 Task: Open Card Video Review in Board Sales Operations to Workspace Customer Relationship Management and add a team member Softage.1@softage.net, a label Green, a checklist Project Quality Management, an attachment from Trello, a color Green and finally, add a card description 'Conduct user testing for new website design' and a comment 'We should be willing to adapt our approach to this task as needed, based on new information or changing circumstances.'. Add a start date 'Jan 10, 1900' with a due date 'Jan 17, 1900'
Action: Mouse moved to (56, 370)
Screenshot: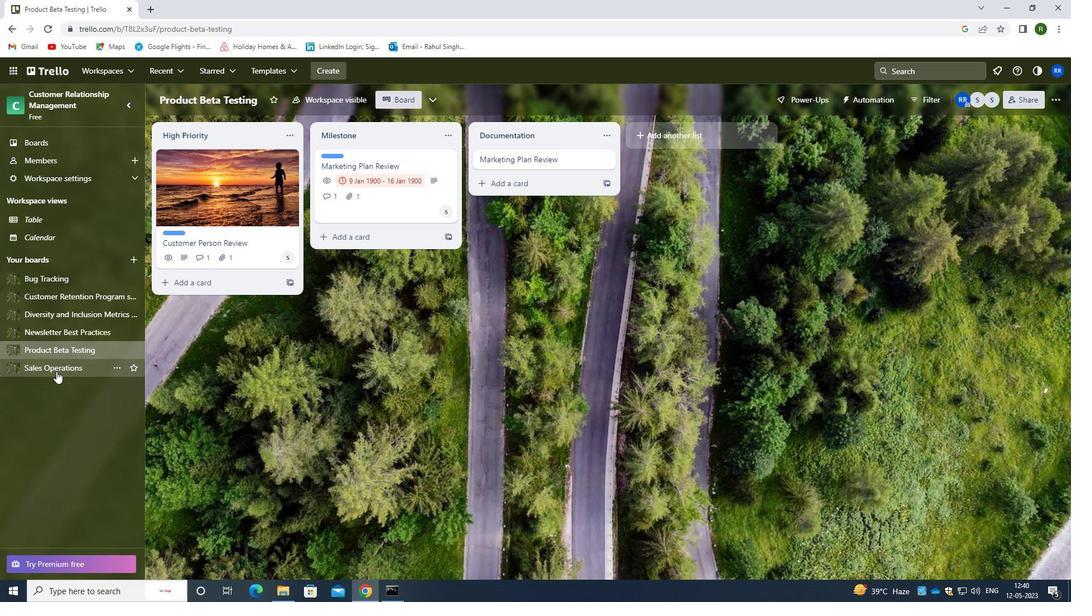 
Action: Mouse pressed left at (56, 370)
Screenshot: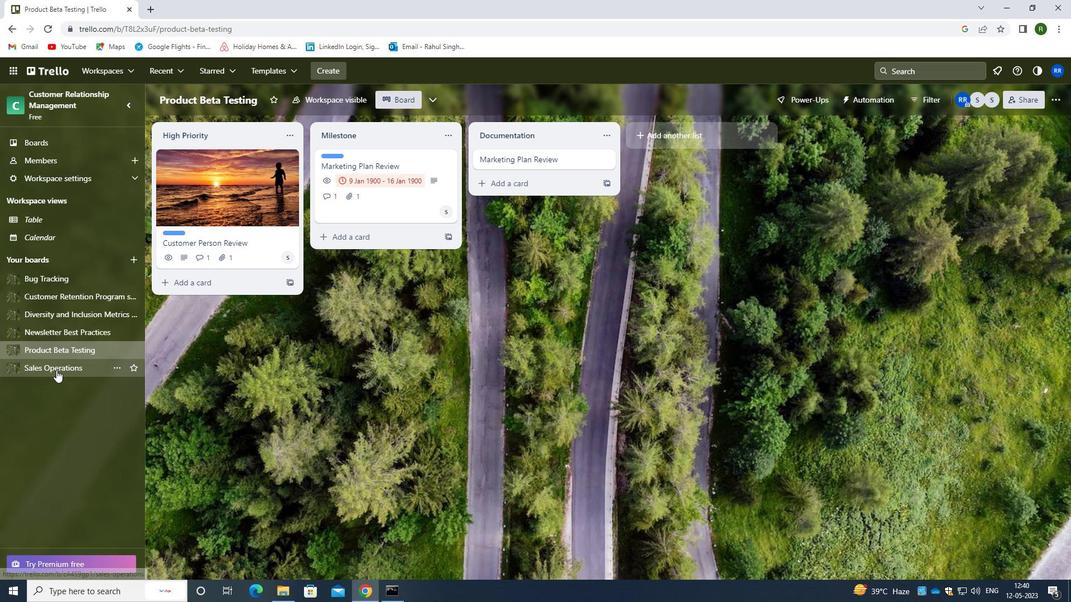 
Action: Mouse moved to (446, 157)
Screenshot: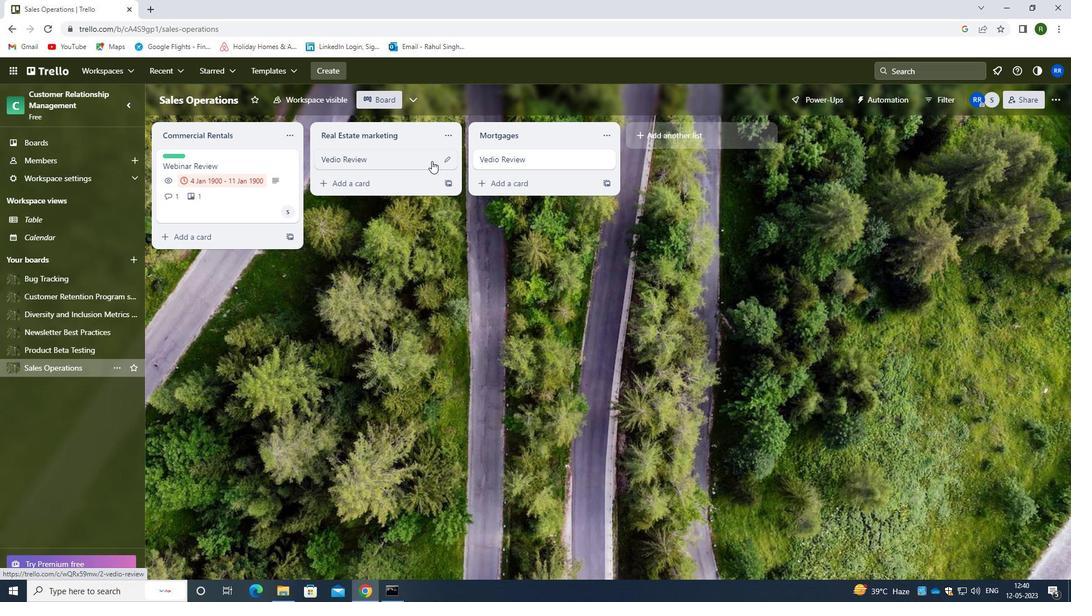 
Action: Mouse pressed left at (446, 157)
Screenshot: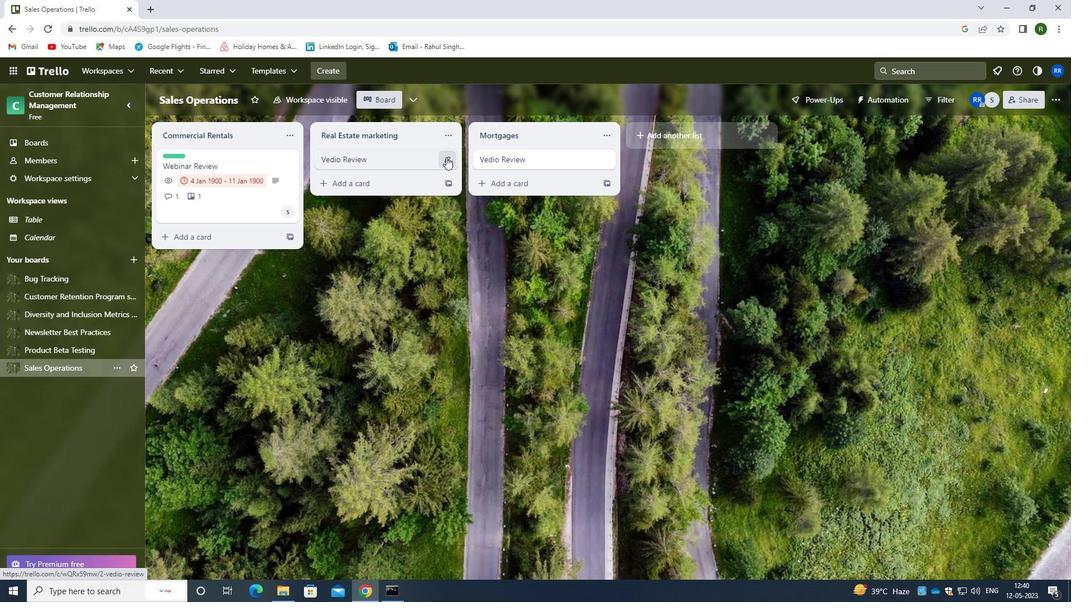 
Action: Mouse moved to (504, 160)
Screenshot: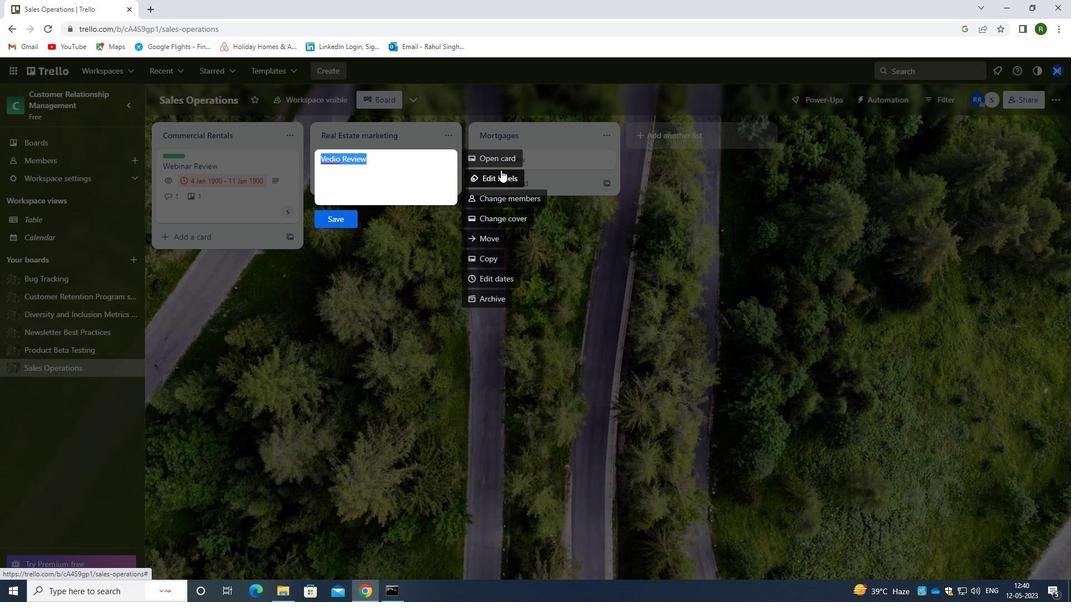 
Action: Mouse pressed left at (504, 160)
Screenshot: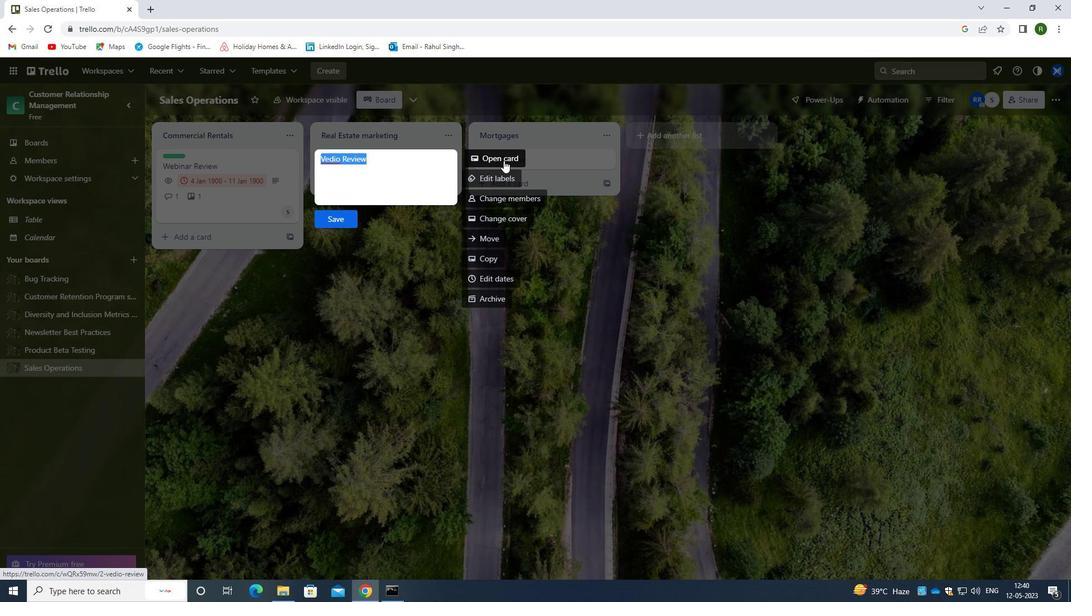 
Action: Mouse moved to (669, 194)
Screenshot: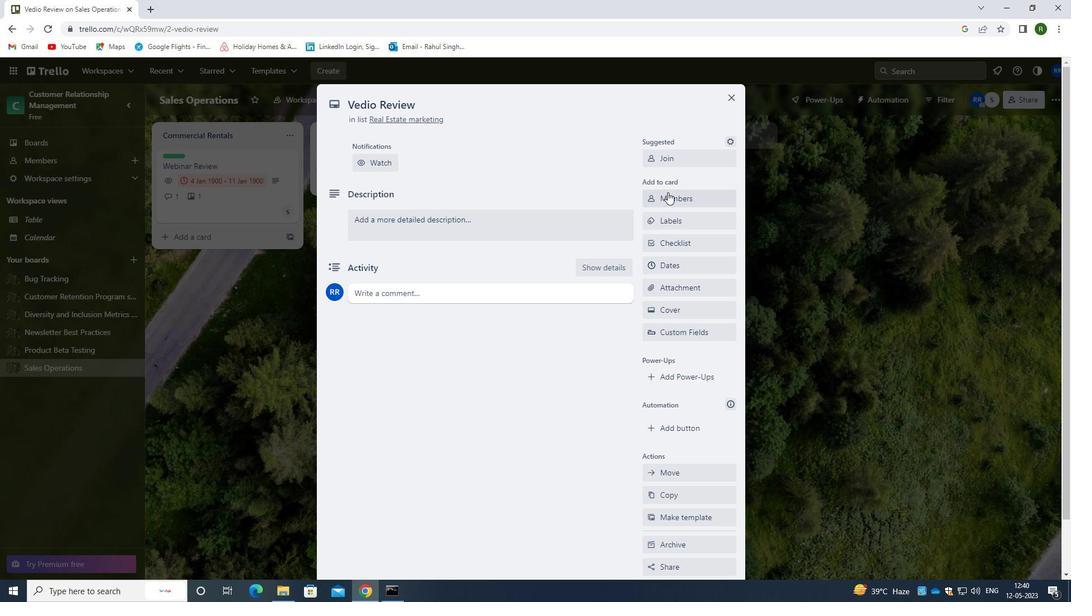 
Action: Mouse pressed left at (669, 194)
Screenshot: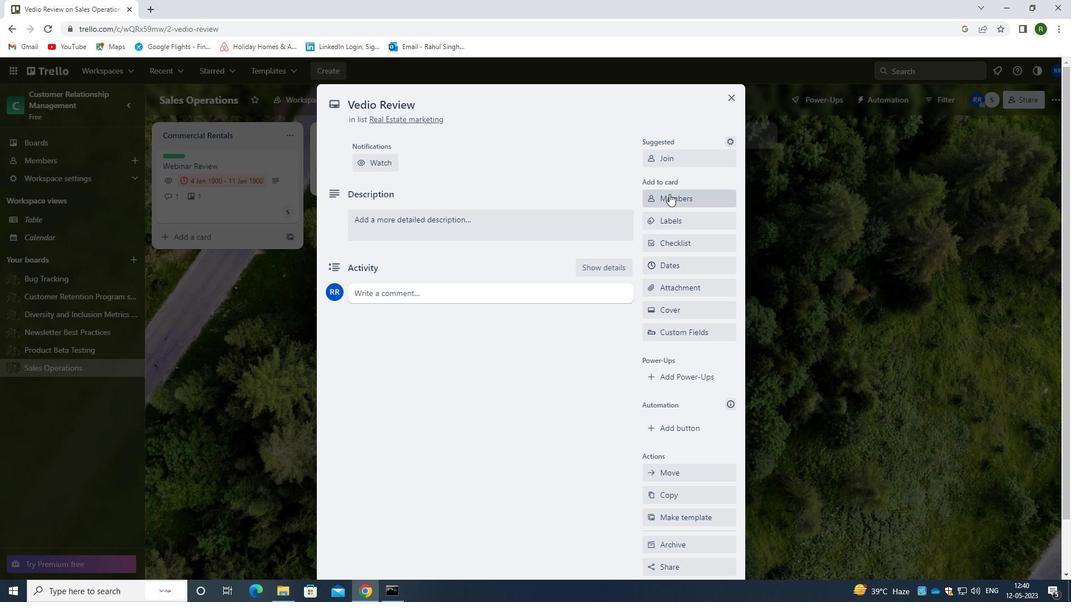 
Action: Mouse moved to (644, 221)
Screenshot: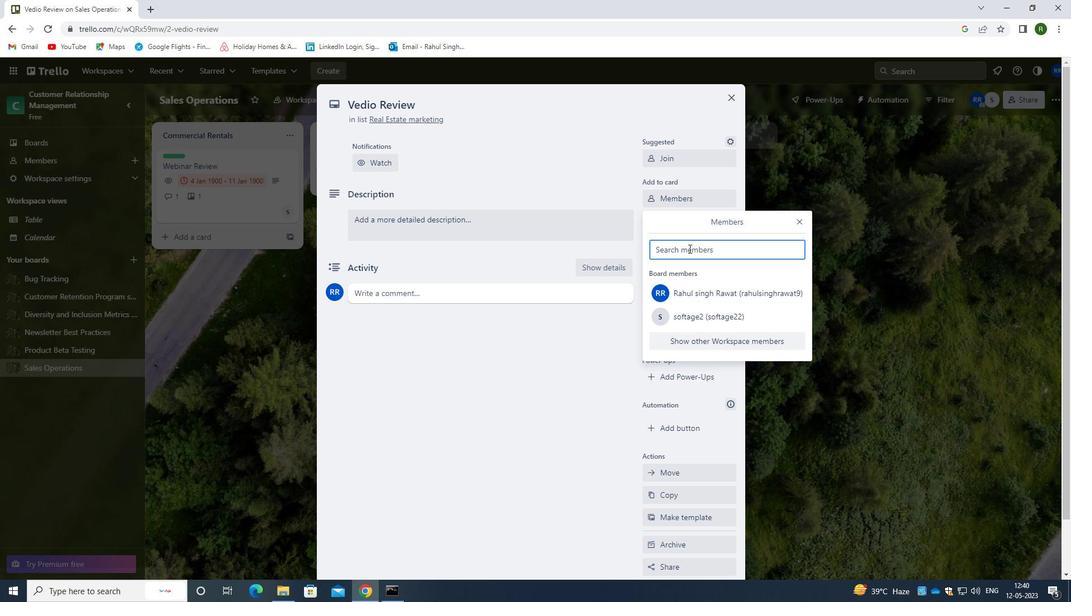 
Action: Key pressed <Key.caps_lock>s<Key.caps_lock>oftage.1<Key.shift>@SOFTAGE.NET
Screenshot: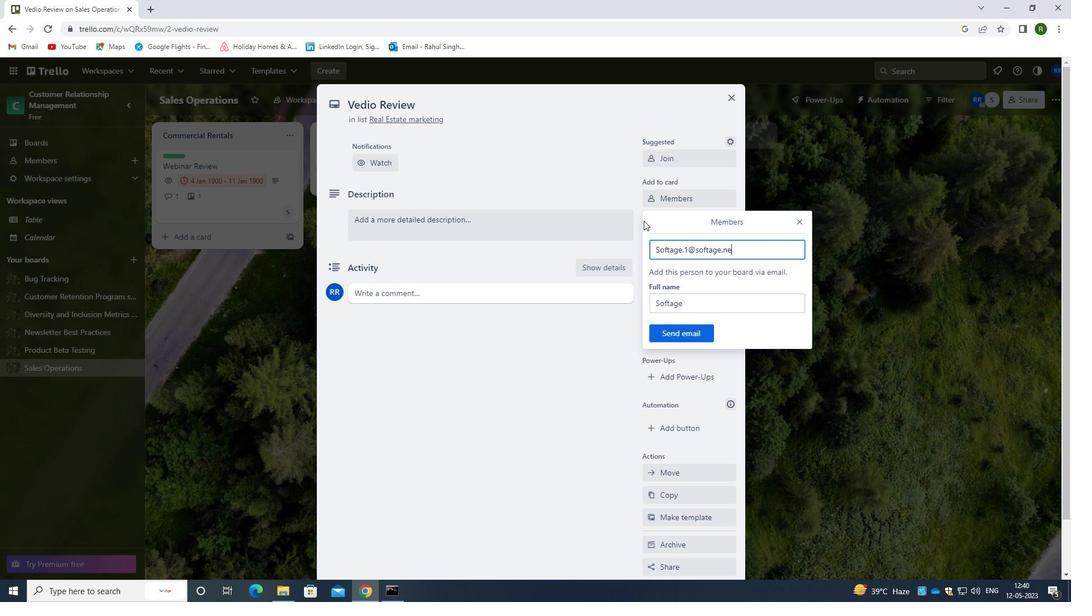 
Action: Mouse moved to (664, 328)
Screenshot: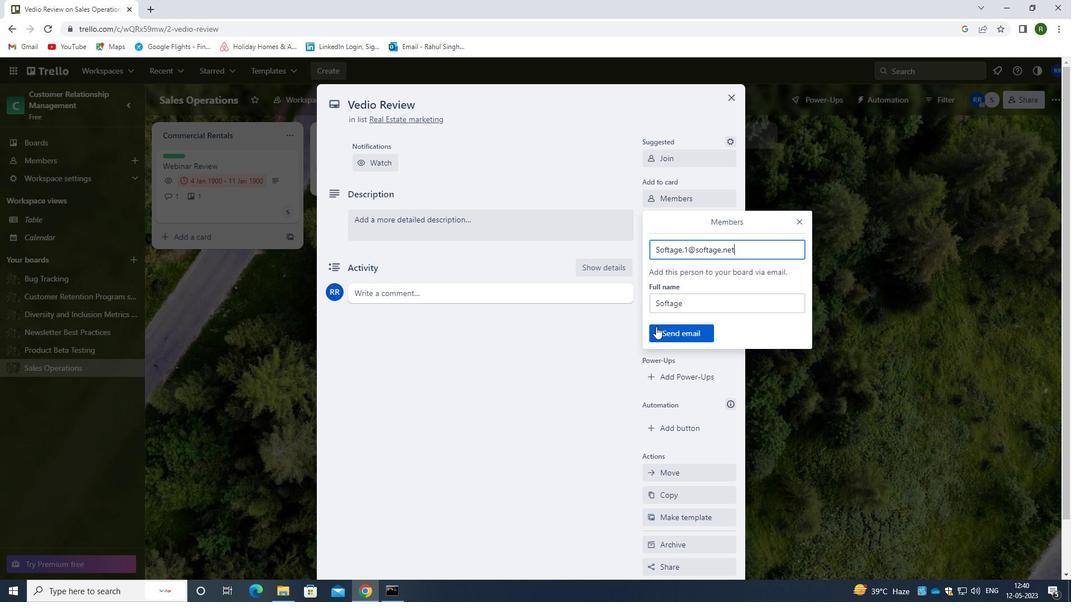 
Action: Mouse pressed left at (664, 328)
Screenshot: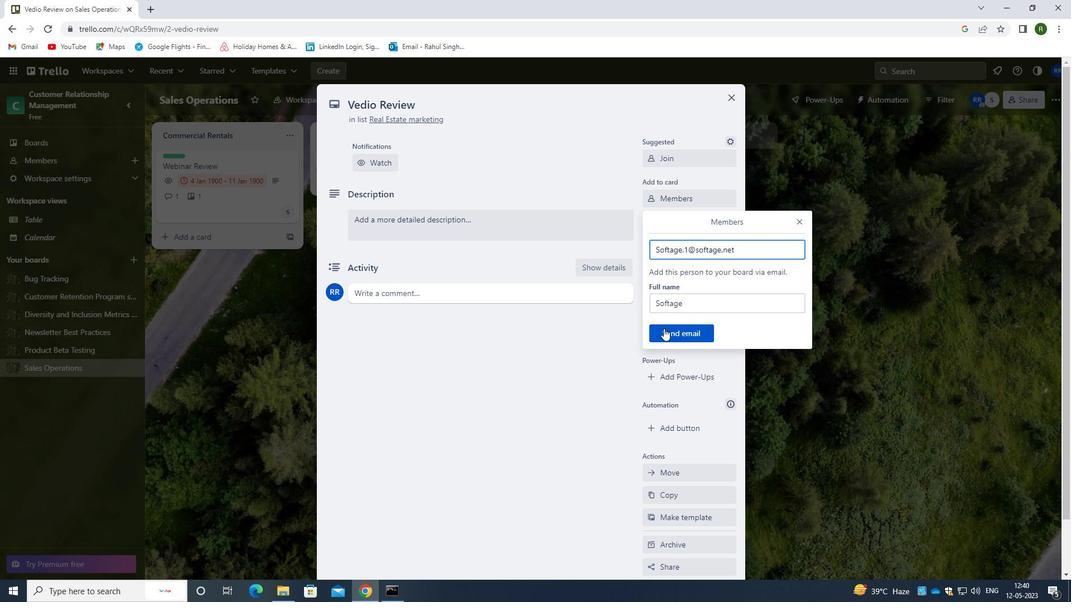 
Action: Mouse moved to (673, 218)
Screenshot: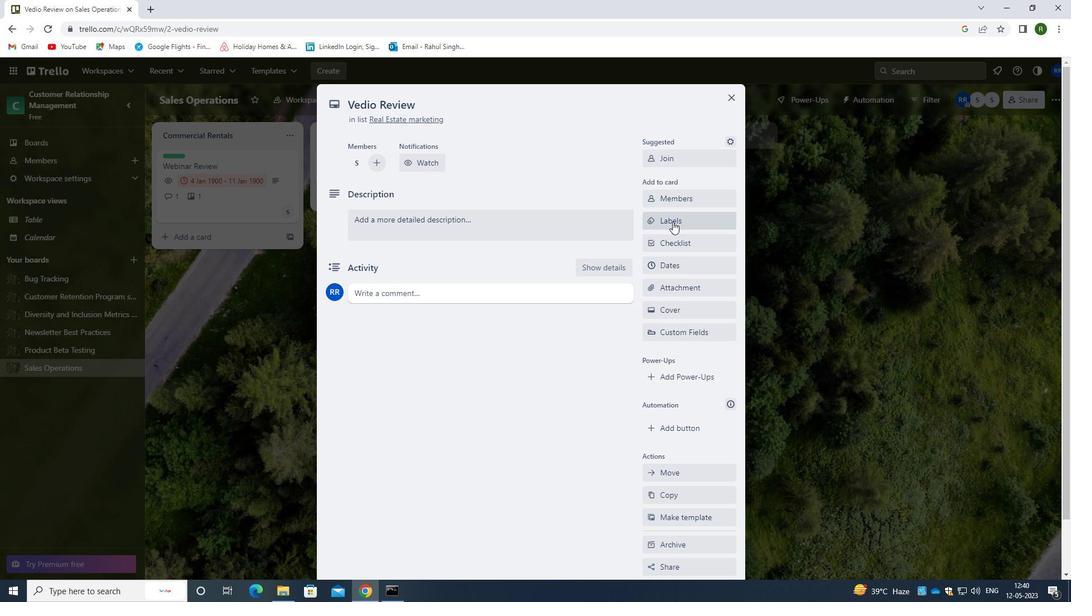 
Action: Mouse pressed left at (673, 218)
Screenshot: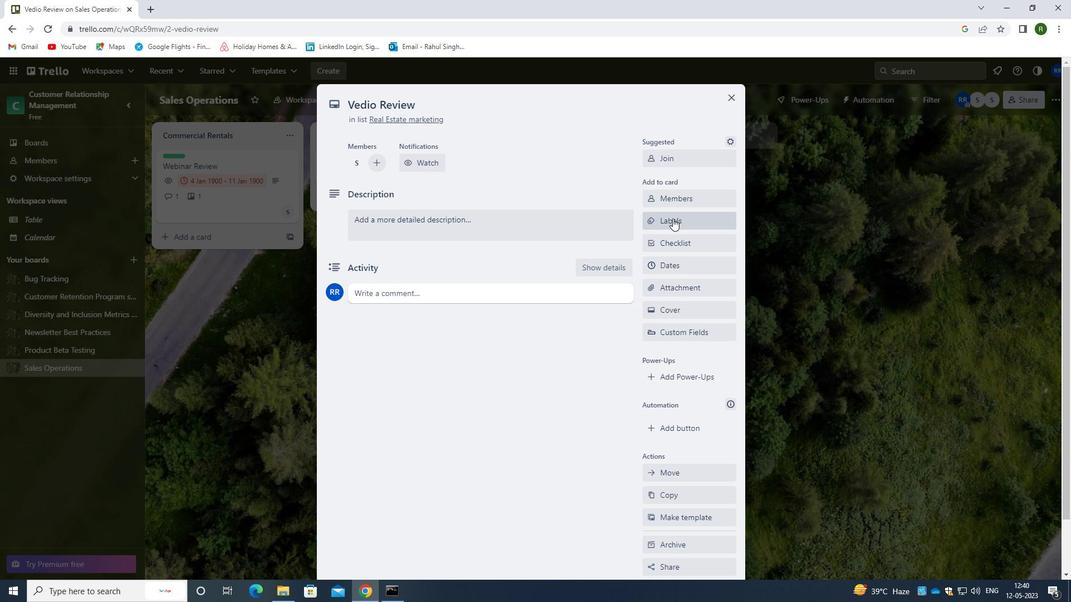 
Action: Mouse moved to (655, 272)
Screenshot: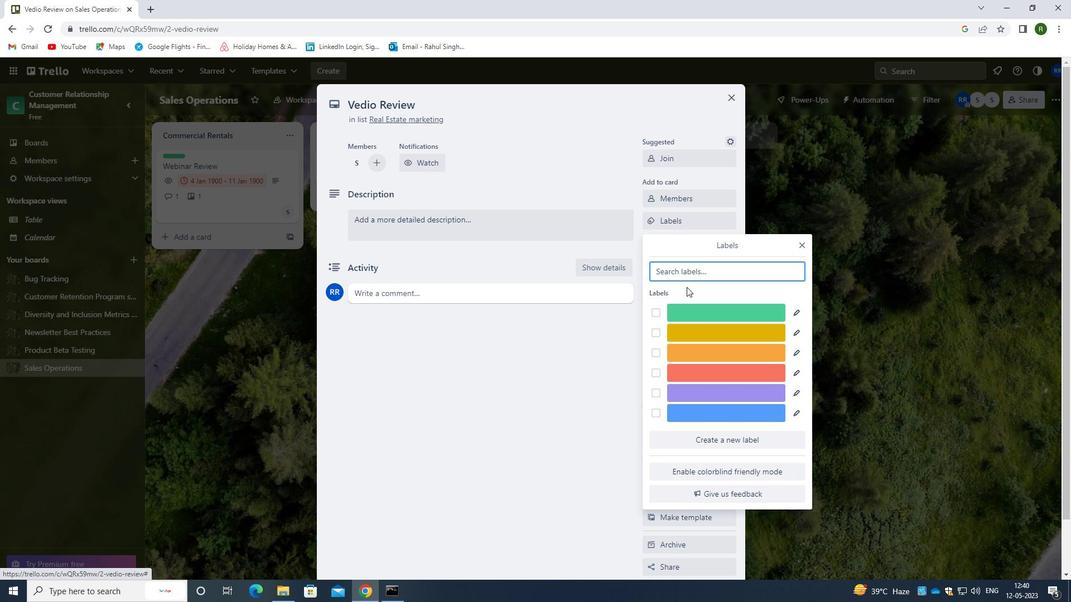 
Action: Key pressed GREEN
Screenshot: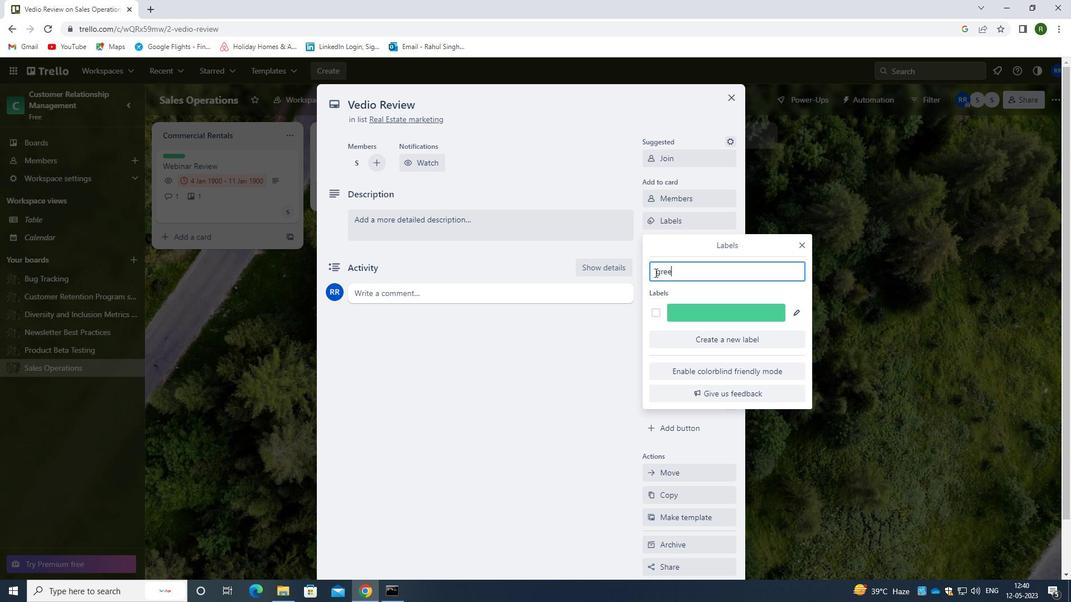 
Action: Mouse moved to (654, 310)
Screenshot: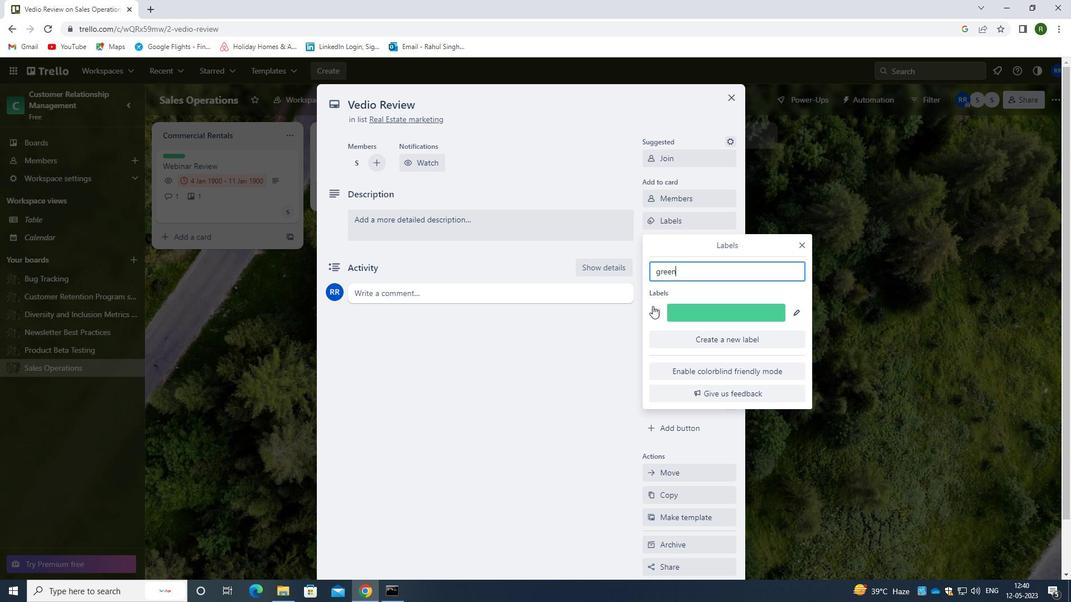 
Action: Mouse pressed left at (654, 310)
Screenshot: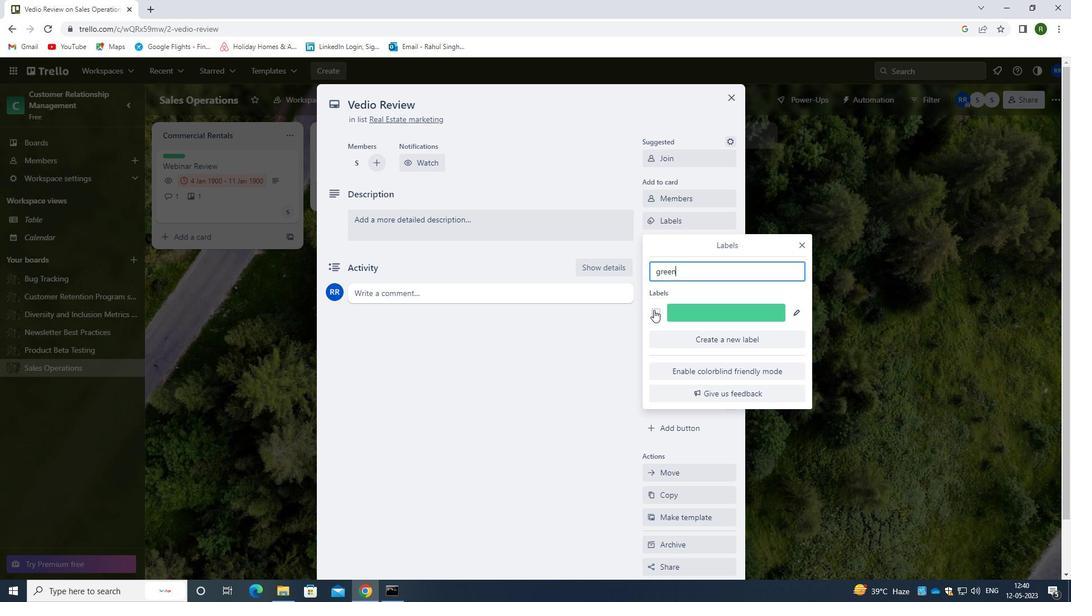 
Action: Mouse moved to (602, 355)
Screenshot: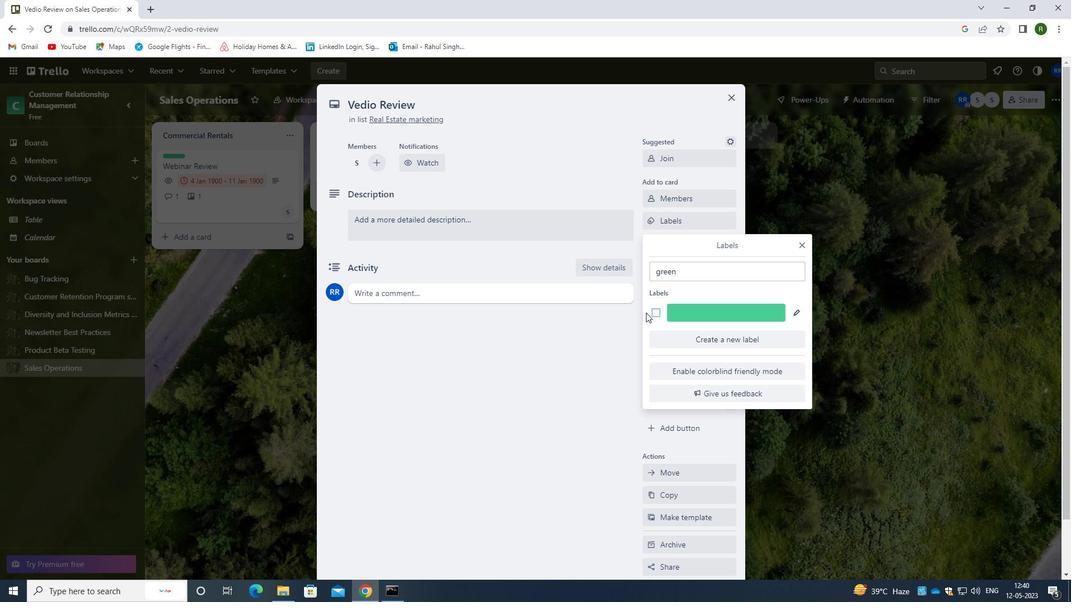 
Action: Mouse pressed left at (602, 355)
Screenshot: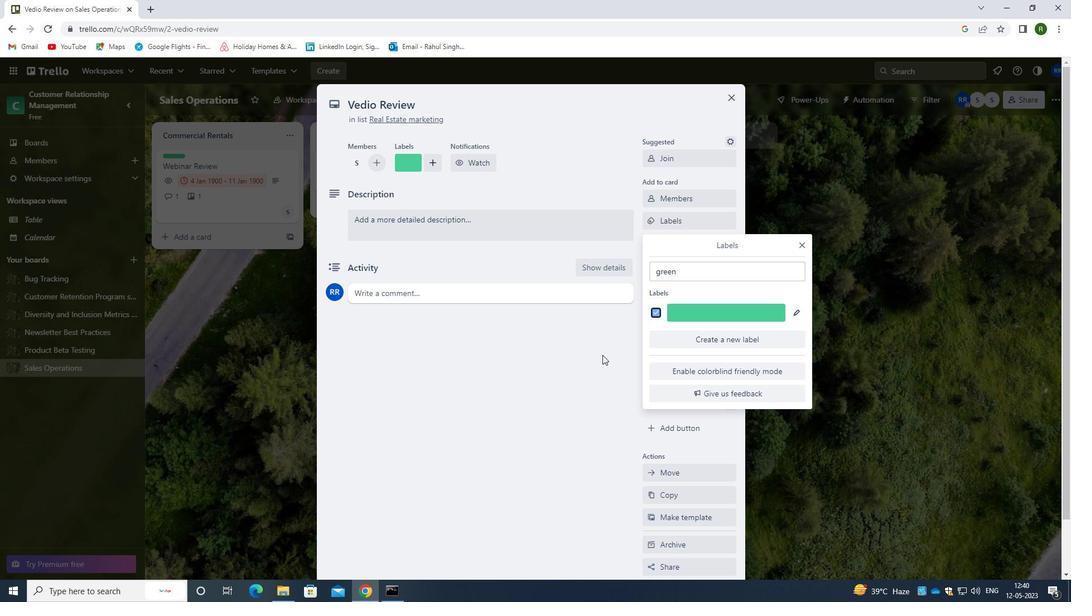 
Action: Mouse moved to (691, 243)
Screenshot: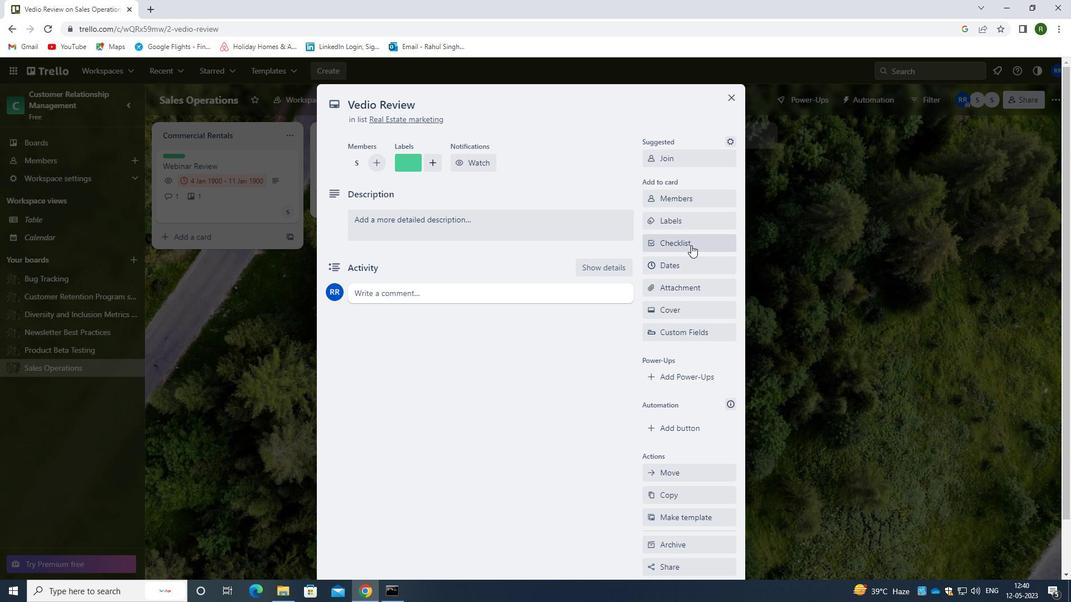 
Action: Mouse pressed left at (691, 243)
Screenshot: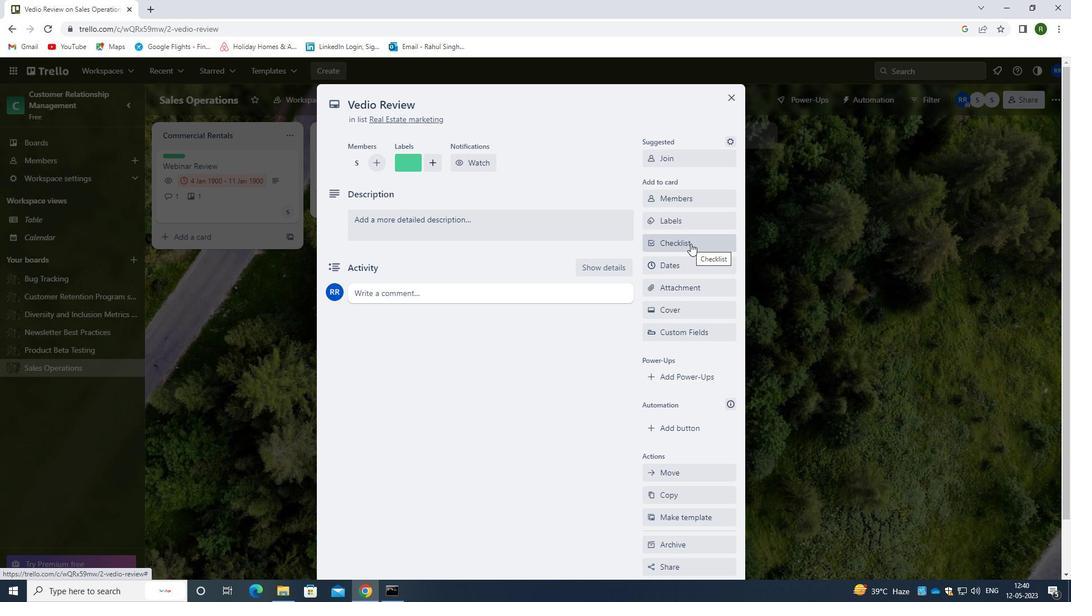 
Action: Mouse moved to (591, 388)
Screenshot: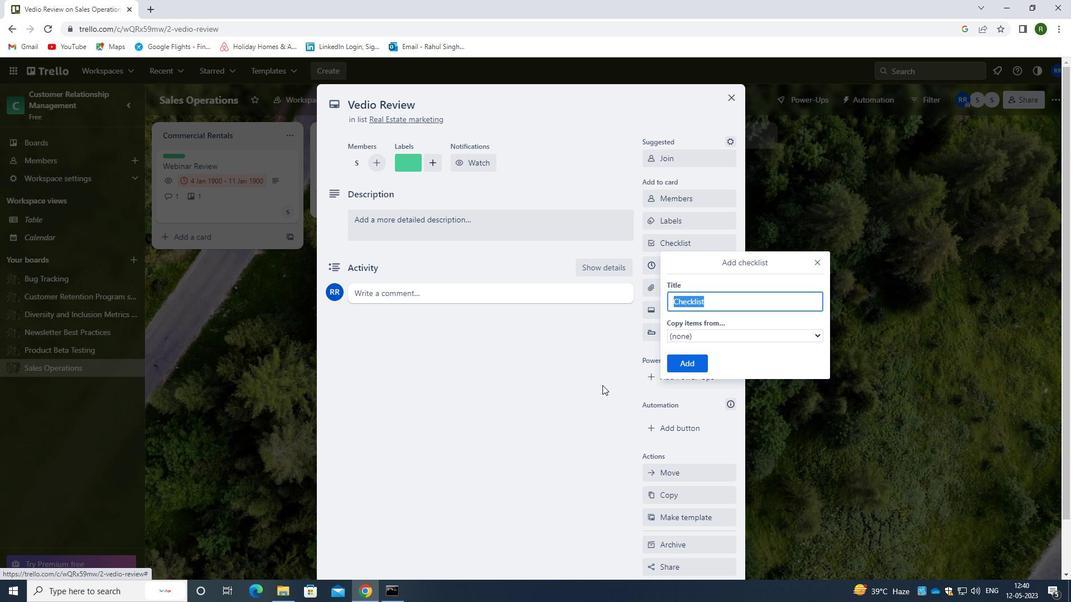 
Action: Key pressed <Key.shift>PROJECT<Key.space>
Screenshot: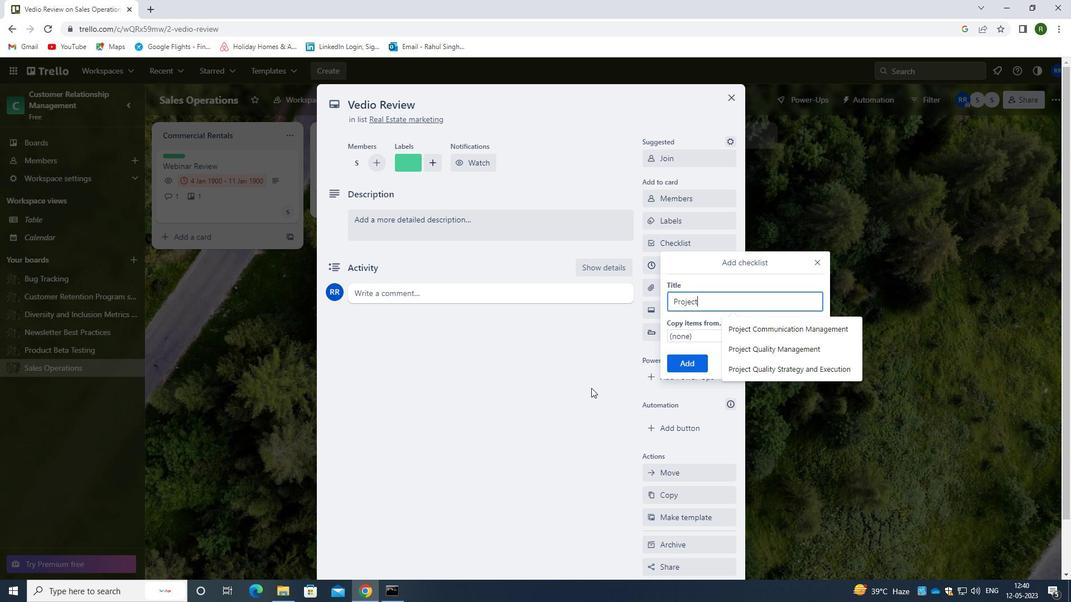 
Action: Mouse moved to (597, 384)
Screenshot: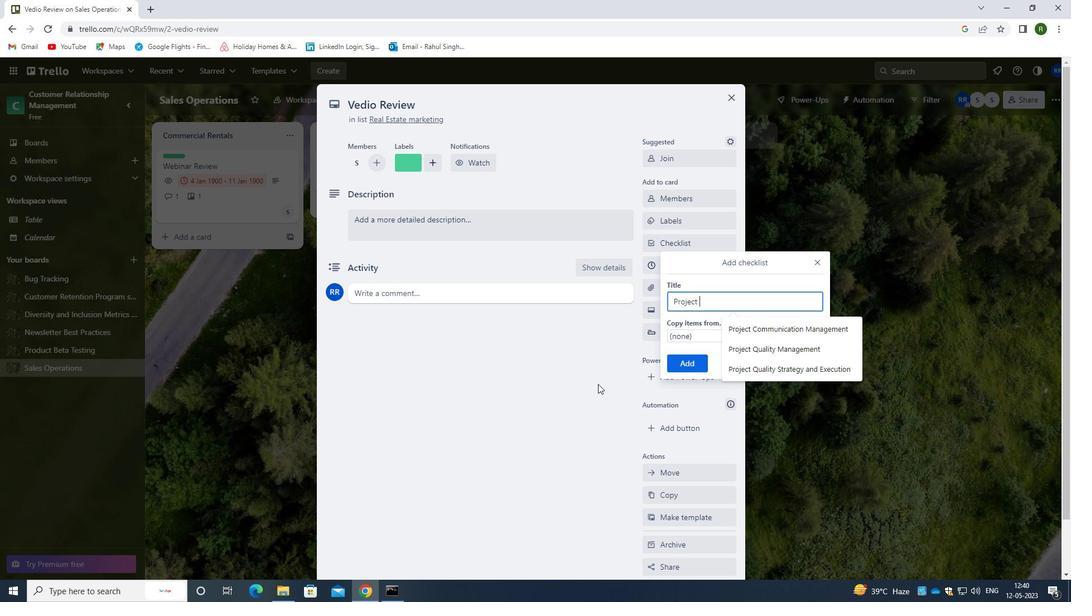 
Action: Key pressed QUALITY<Key.space>
Screenshot: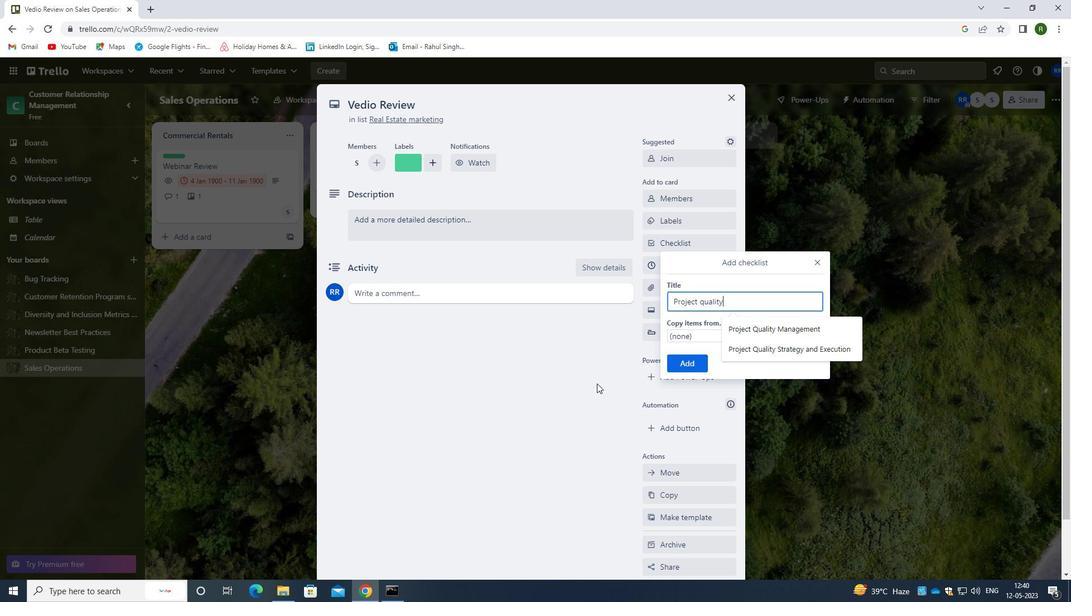 
Action: Mouse moved to (739, 334)
Screenshot: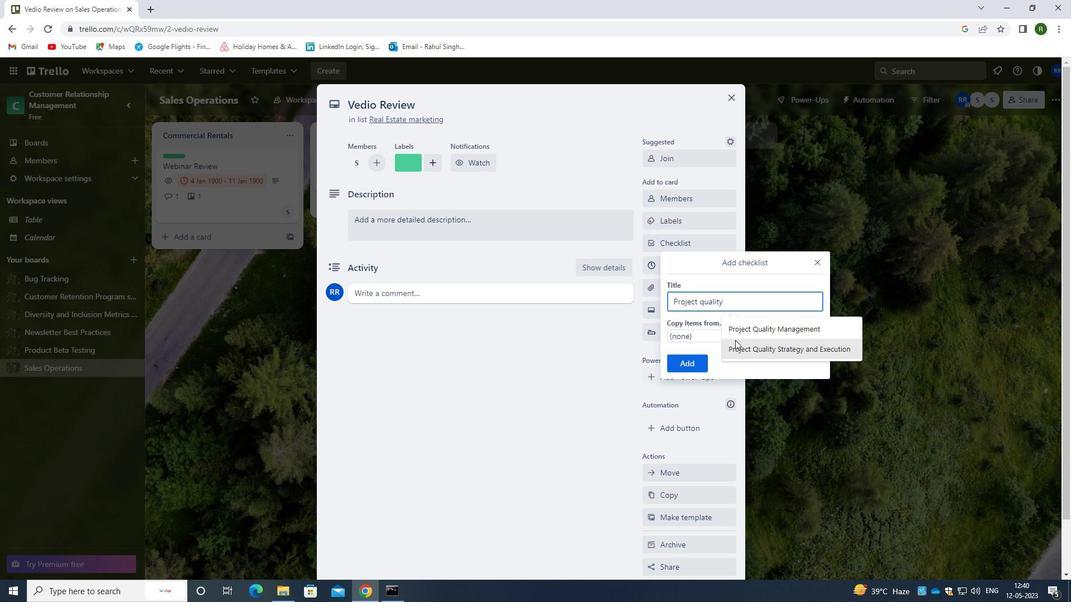 
Action: Mouse pressed left at (739, 334)
Screenshot: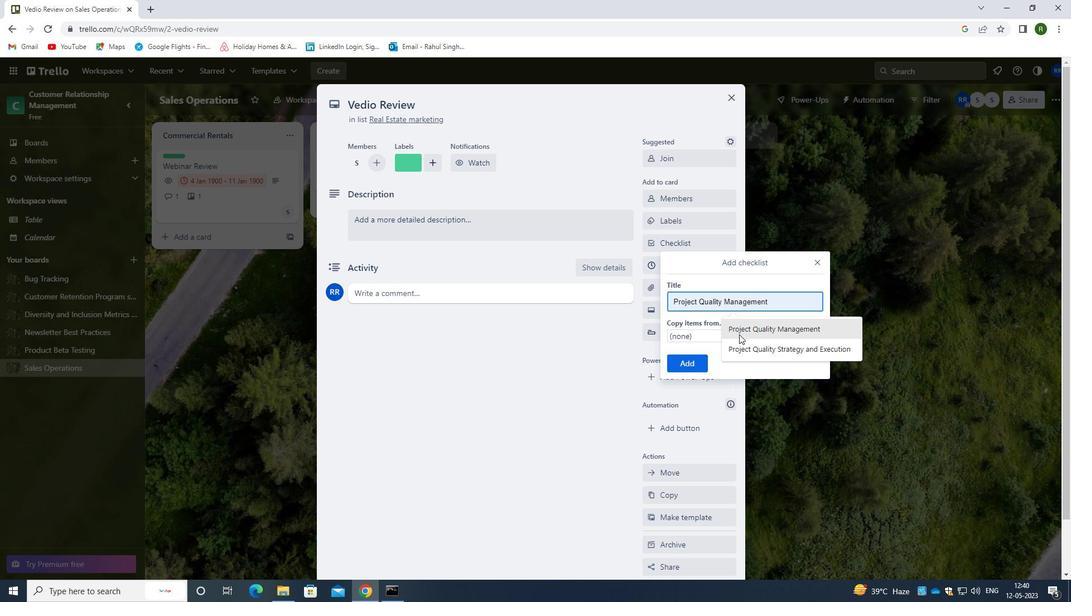 
Action: Mouse moved to (686, 364)
Screenshot: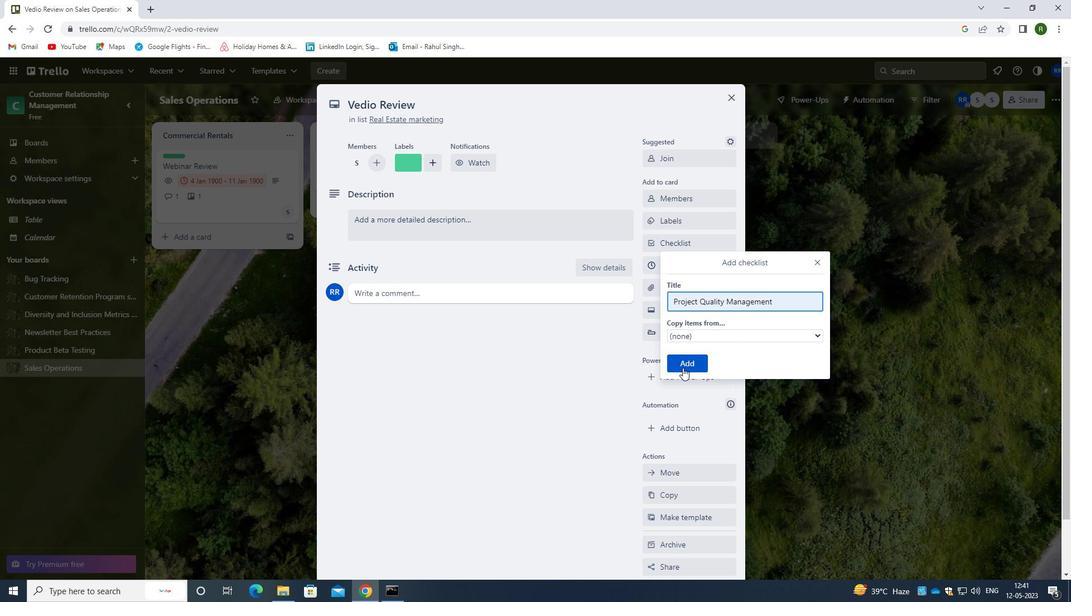 
Action: Mouse pressed left at (686, 364)
Screenshot: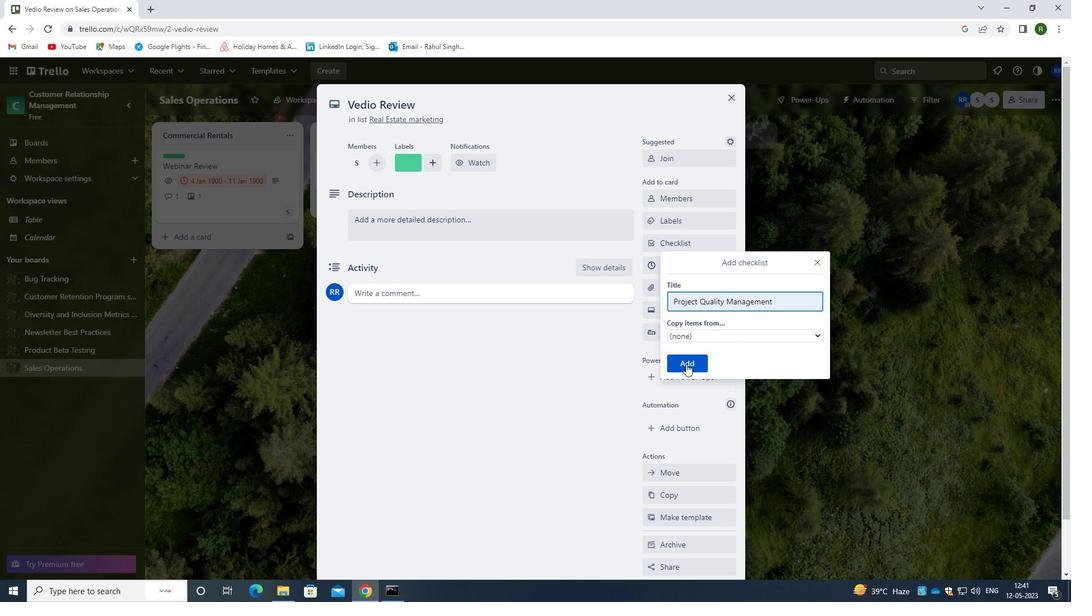 
Action: Mouse moved to (682, 285)
Screenshot: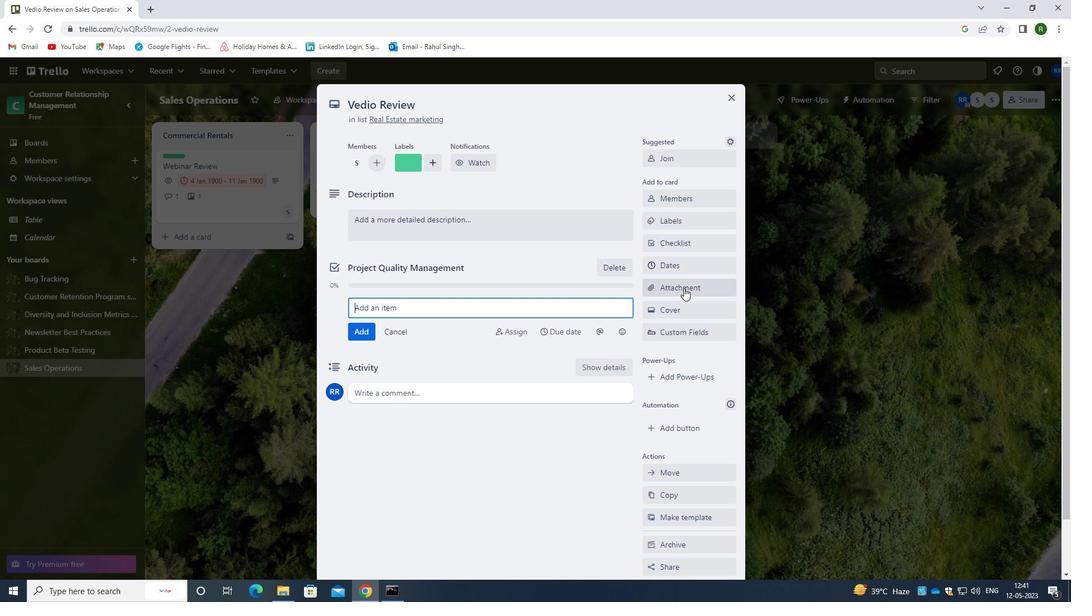 
Action: Mouse pressed left at (682, 285)
Screenshot: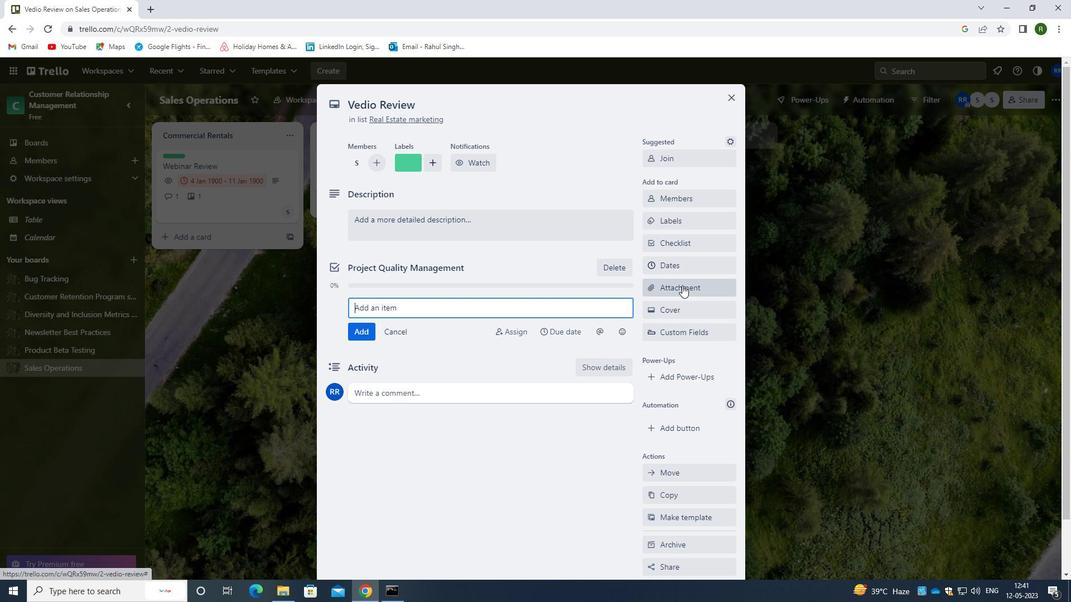
Action: Mouse moved to (672, 359)
Screenshot: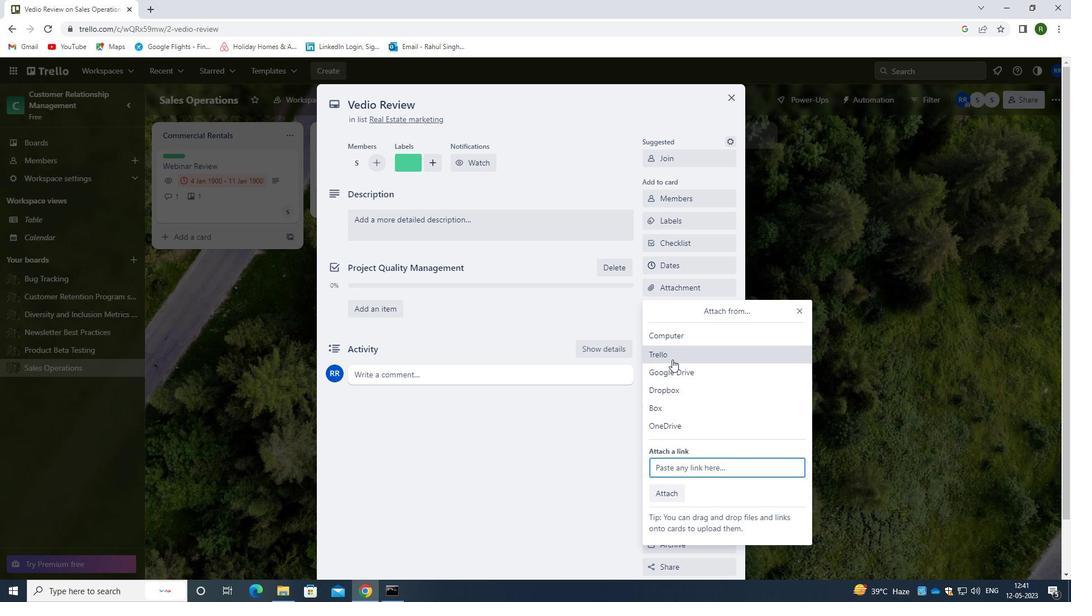 
Action: Mouse pressed left at (672, 359)
Screenshot: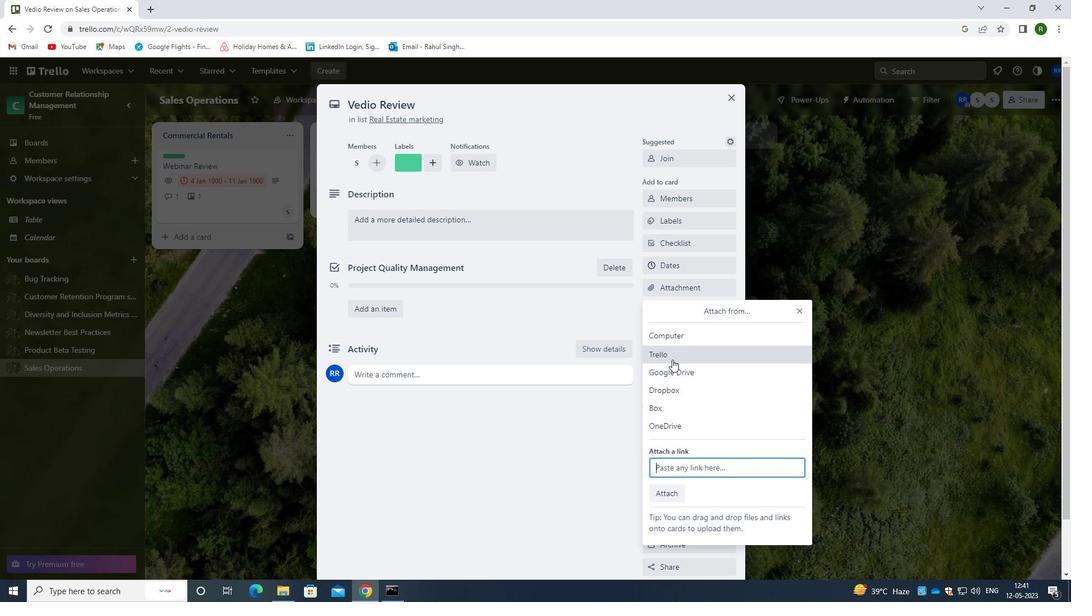 
Action: Mouse moved to (683, 291)
Screenshot: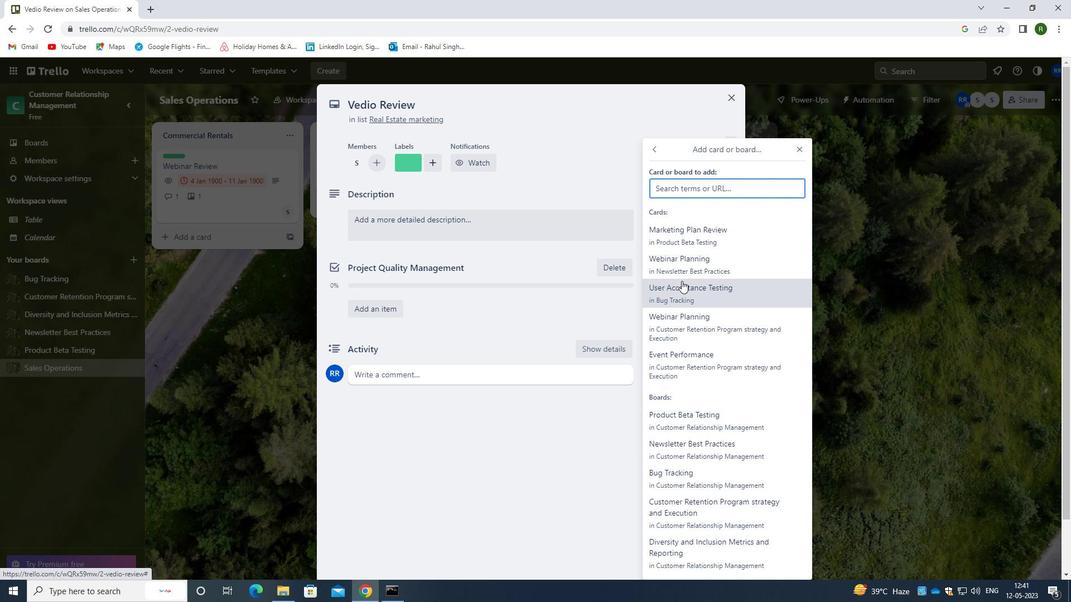 
Action: Mouse pressed left at (683, 291)
Screenshot: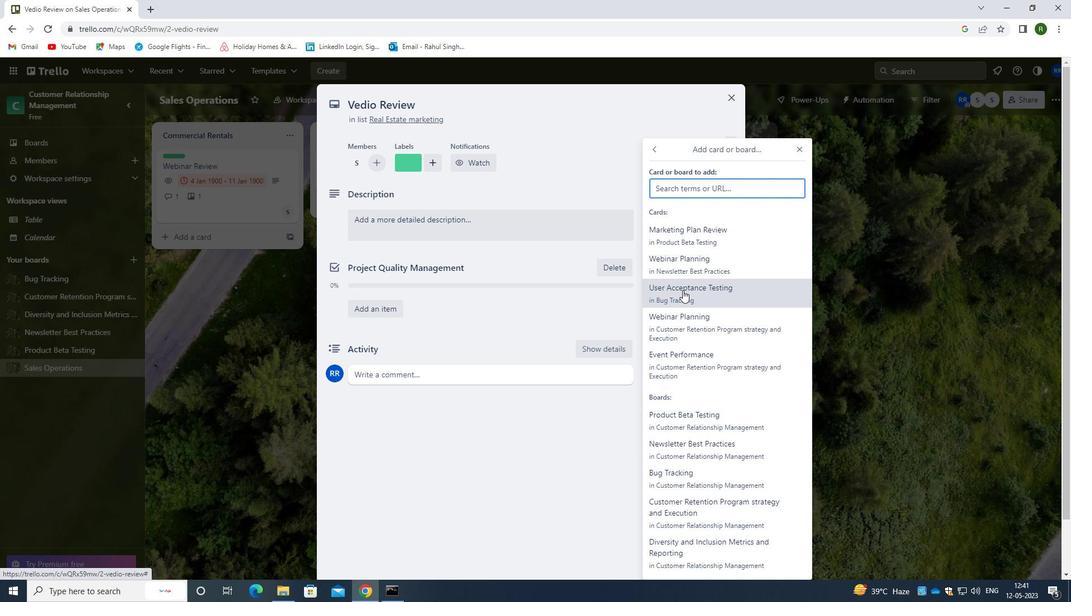 
Action: Mouse moved to (572, 334)
Screenshot: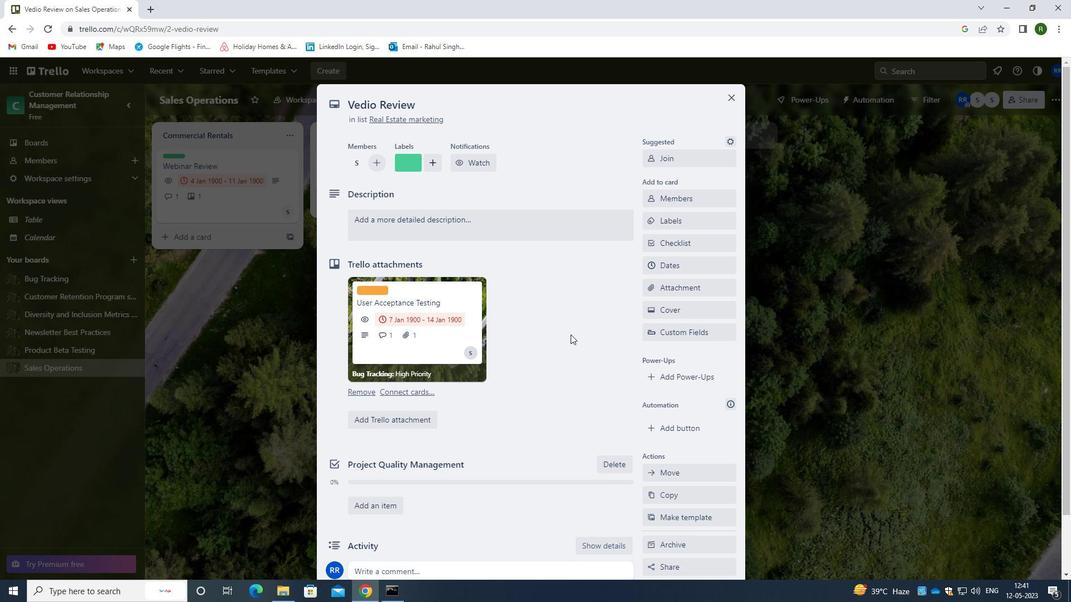 
Action: Mouse scrolled (572, 334) with delta (0, 0)
Screenshot: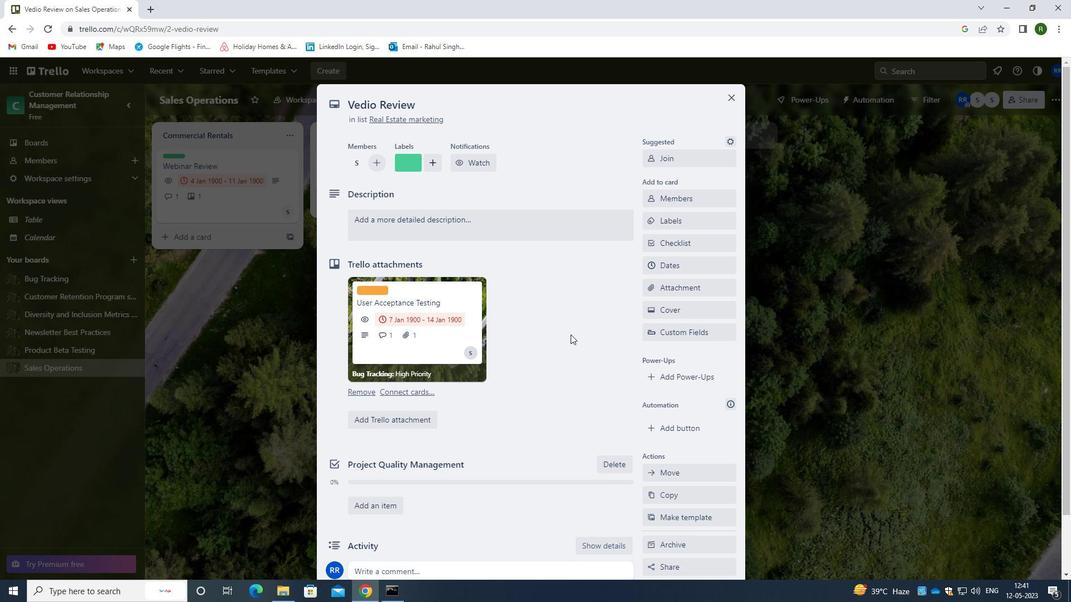 
Action: Mouse moved to (471, 174)
Screenshot: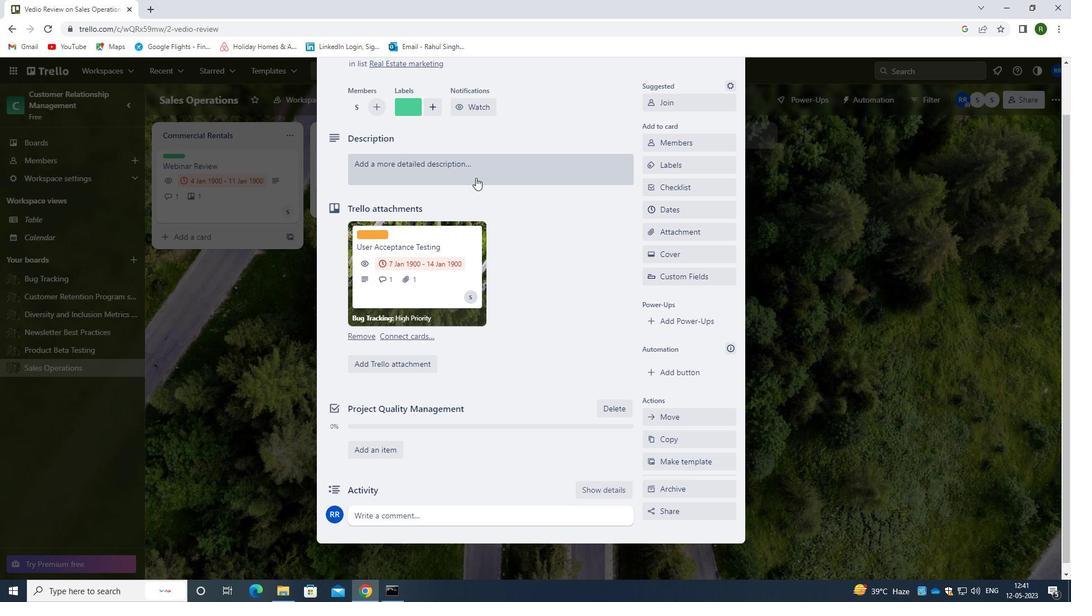 
Action: Mouse pressed left at (471, 174)
Screenshot: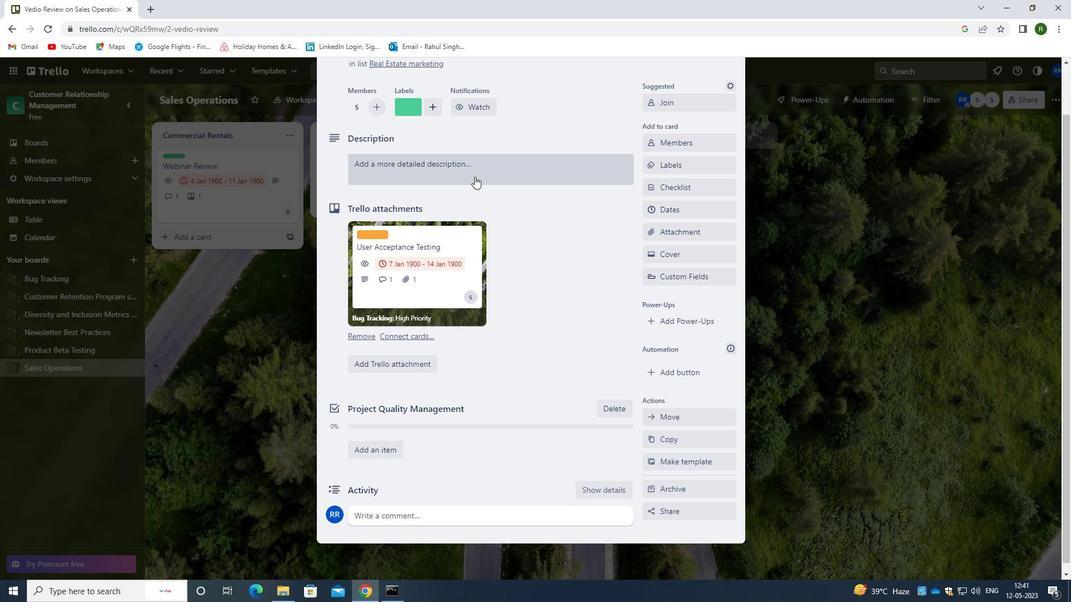 
Action: Mouse moved to (470, 217)
Screenshot: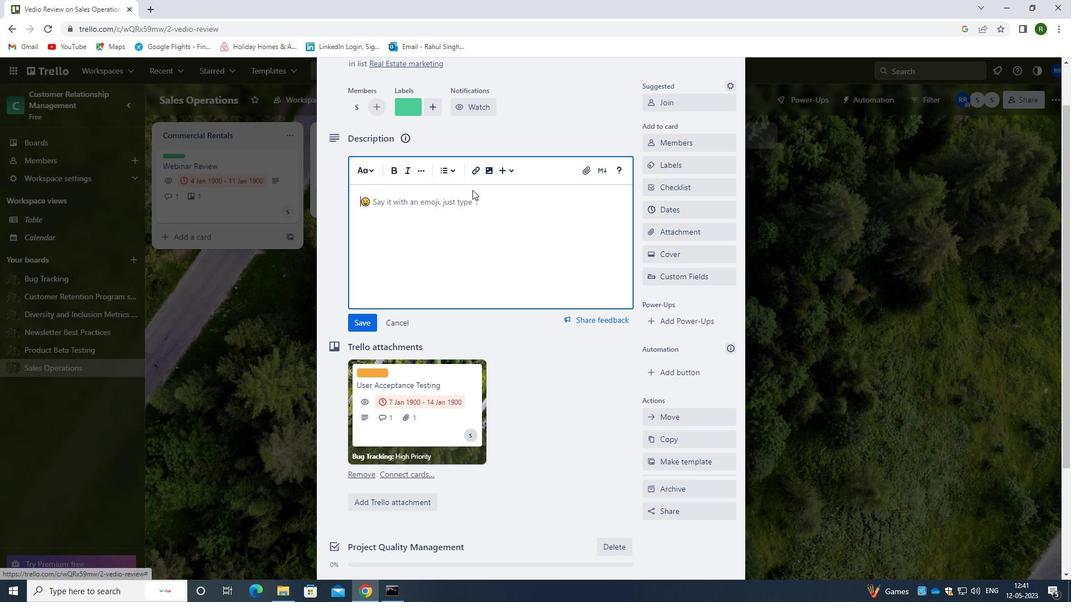 
Action: Mouse pressed left at (470, 217)
Screenshot: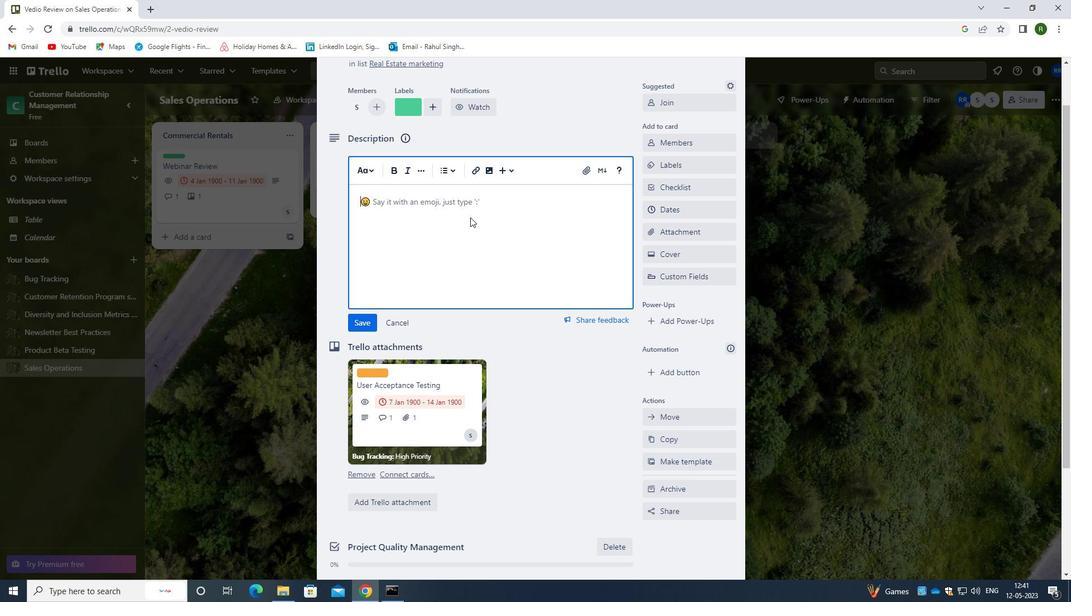 
Action: Key pressed <Key.caps_lock>C<Key.caps_lock>ONDUCT<Key.space>USER<Key.space>TESI<Key.backspace>TING<Key.space>FOR<Key.space>NEW<Key.space>WEBSITE<Key.space>DESIGN.
Screenshot: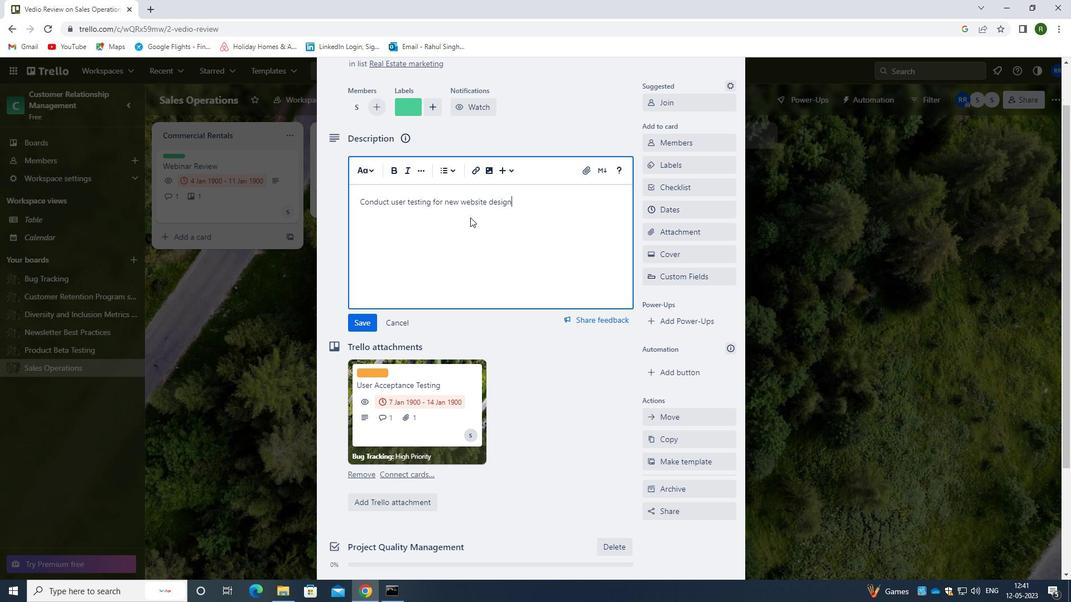 
Action: Mouse moved to (514, 311)
Screenshot: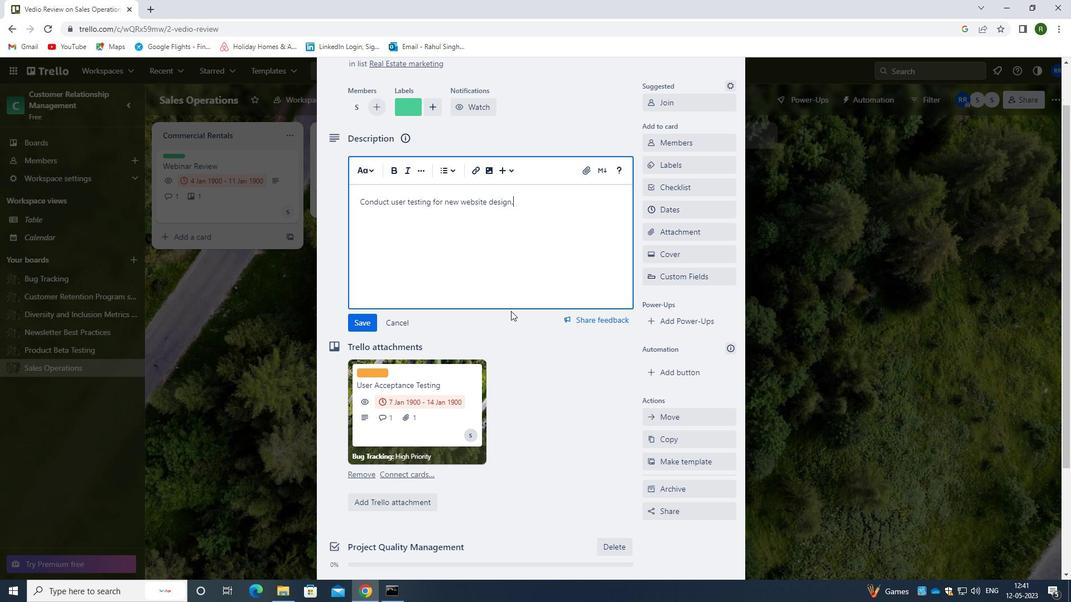 
Action: Mouse scrolled (514, 310) with delta (0, 0)
Screenshot: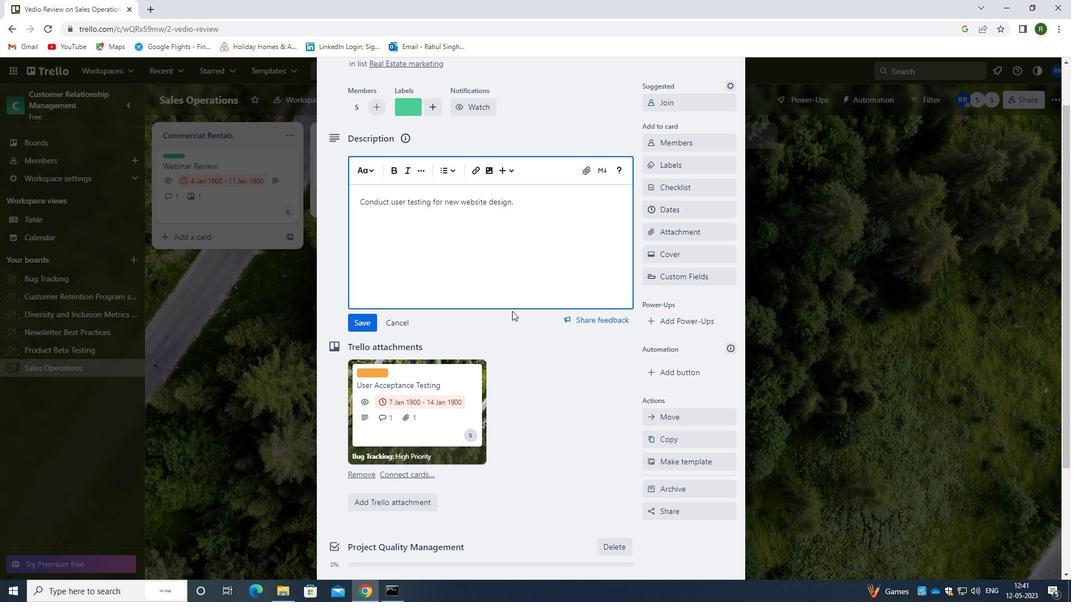 
Action: Mouse moved to (515, 312)
Screenshot: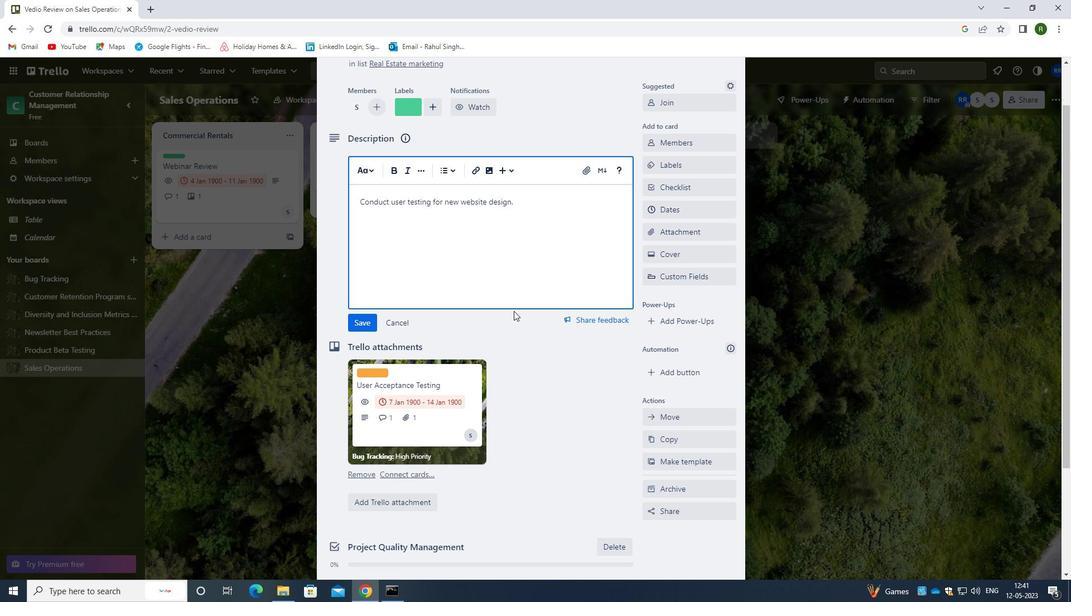 
Action: Mouse scrolled (515, 311) with delta (0, 0)
Screenshot: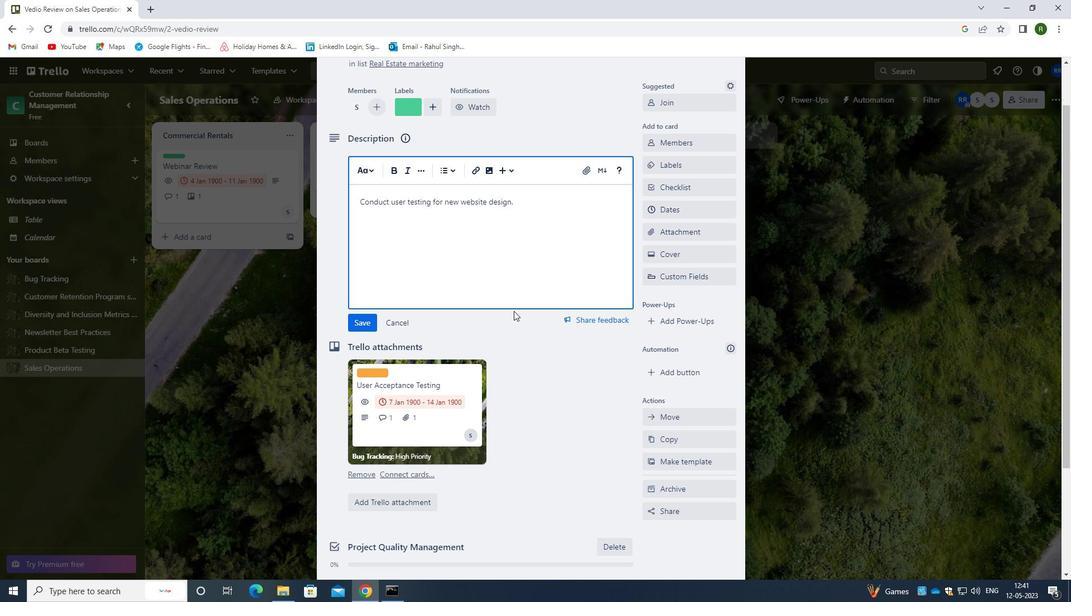 
Action: Mouse moved to (363, 213)
Screenshot: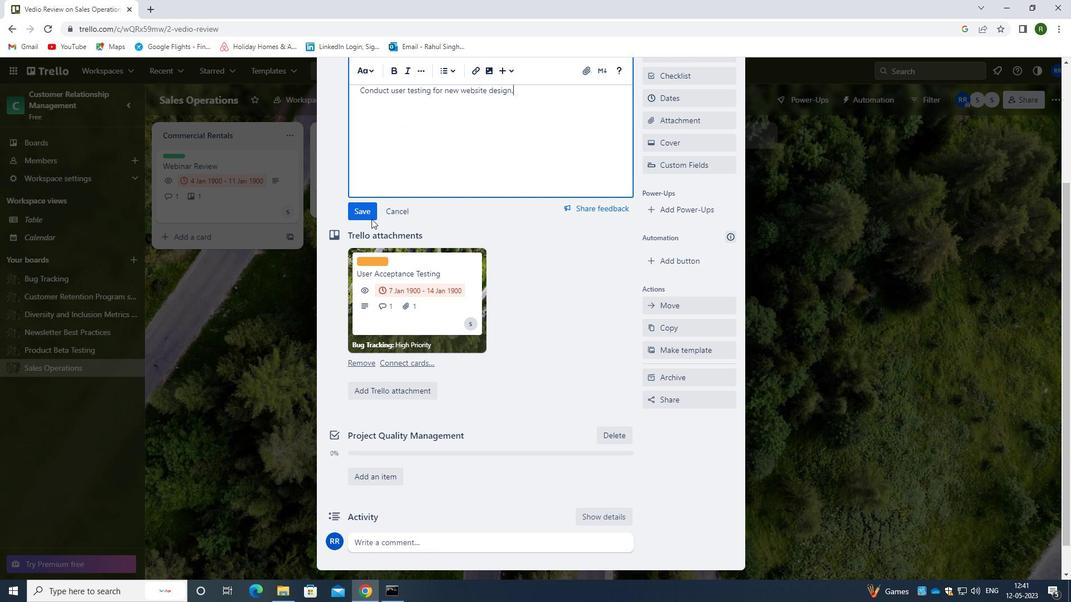 
Action: Mouse pressed left at (363, 213)
Screenshot: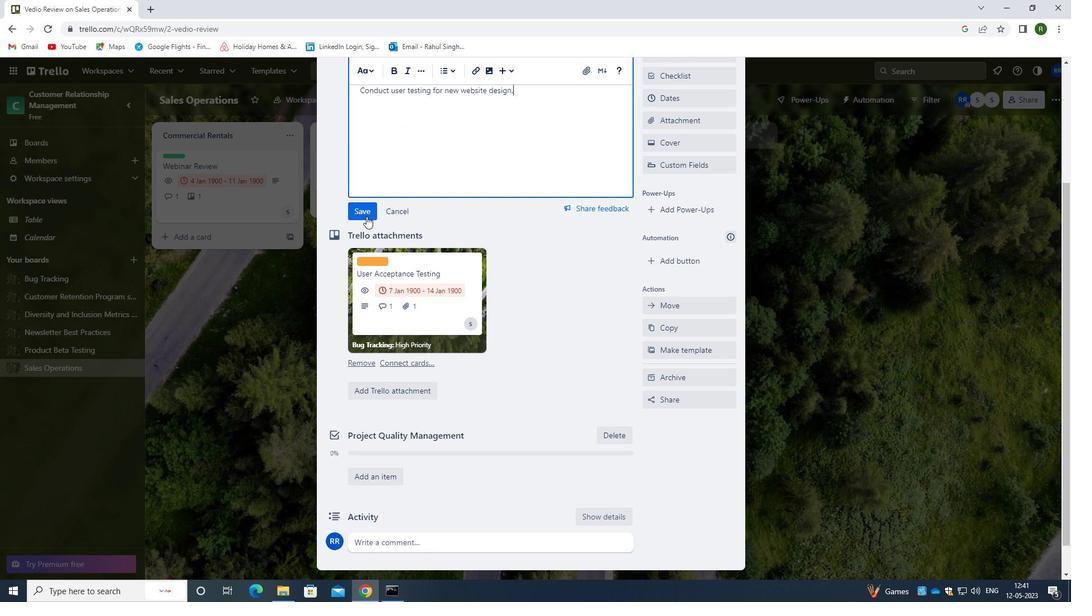 
Action: Mouse moved to (418, 491)
Screenshot: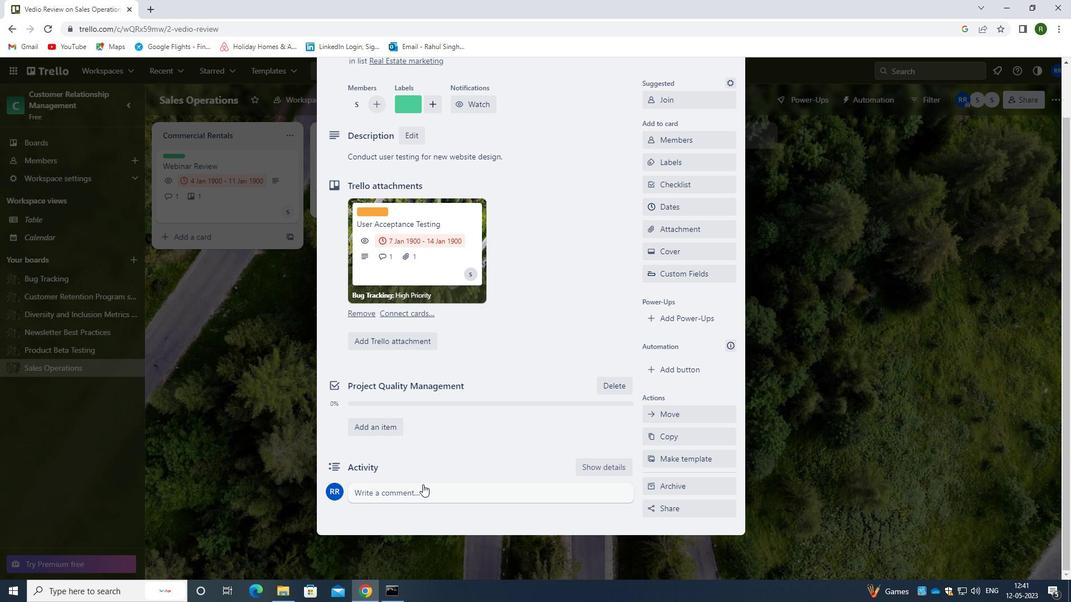 
Action: Mouse pressed left at (418, 491)
Screenshot: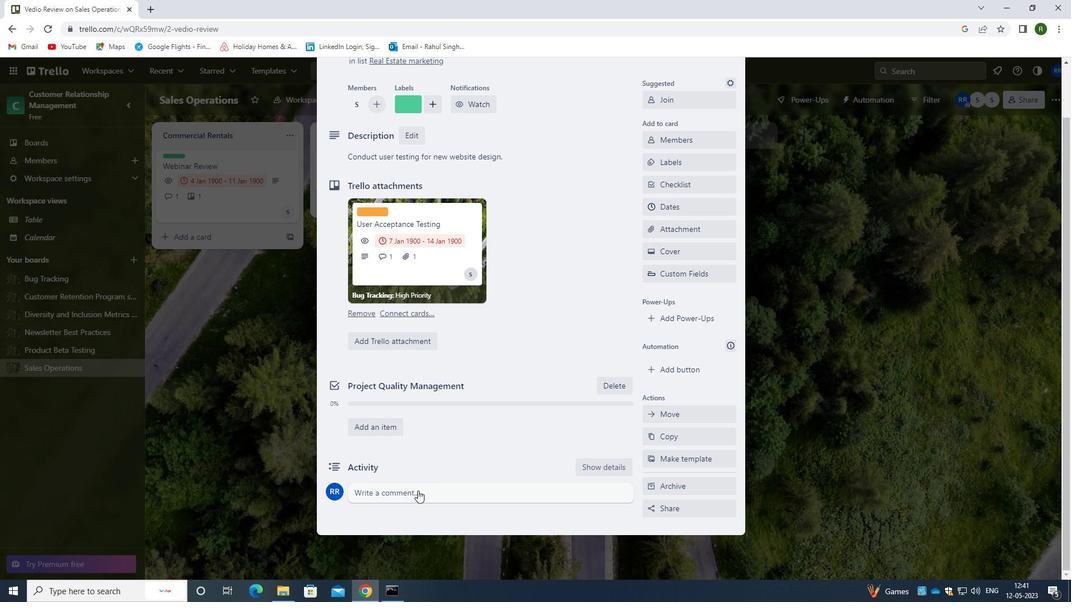 
Action: Mouse moved to (410, 519)
Screenshot: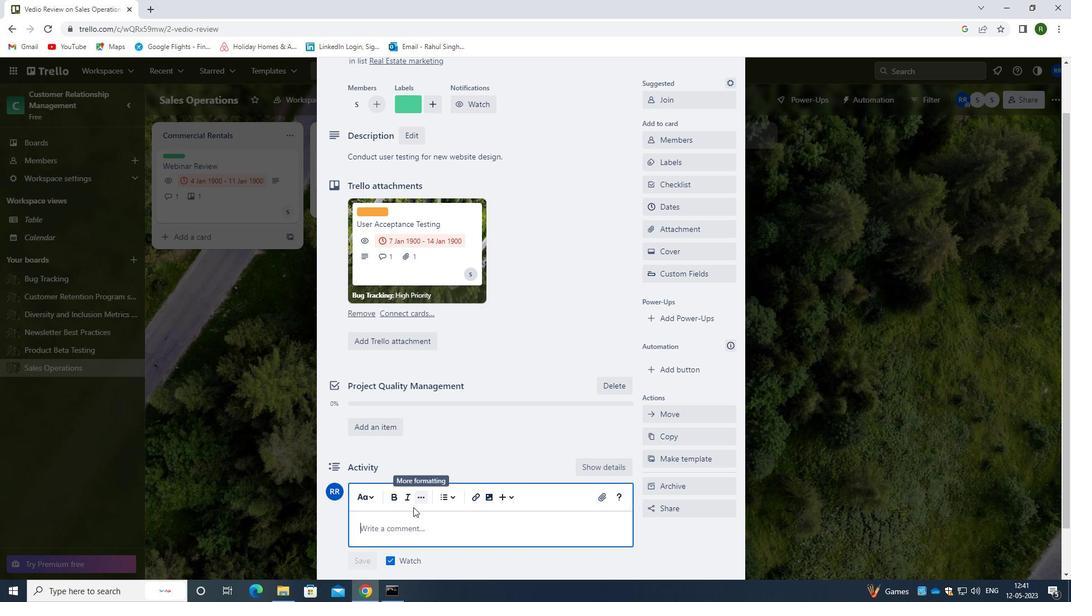 
Action: Key pressed <Key.caps_lock>W<Key.caps_lock>E<Key.space>SHOULD<Key.space>BE<Key.space>WILLING<Key.space>TO<Key.space>ADAPT<Key.space>OUR<Key.space>APPROACH<Key.space>TO<Key.space>THIS<Key.space>TASK<Key.space>AS<Key.space>NEEDED,<Key.space>BASED<Key.space>ON<Key.space>NEW<Key.space>INGO==<Key.backspace><Key.backspace><Key.backspace><Key.backspace>FORMATION<Key.space>OR<Key.space>CHANGING<Key.space>CIRCUMSTANCES.
Screenshot: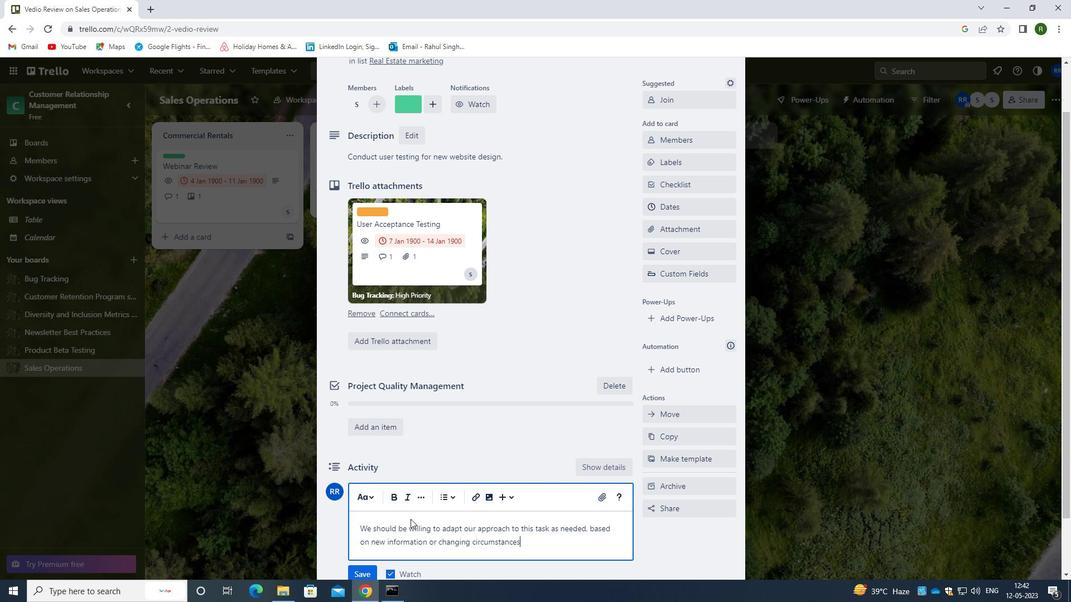 
Action: Mouse moved to (485, 377)
Screenshot: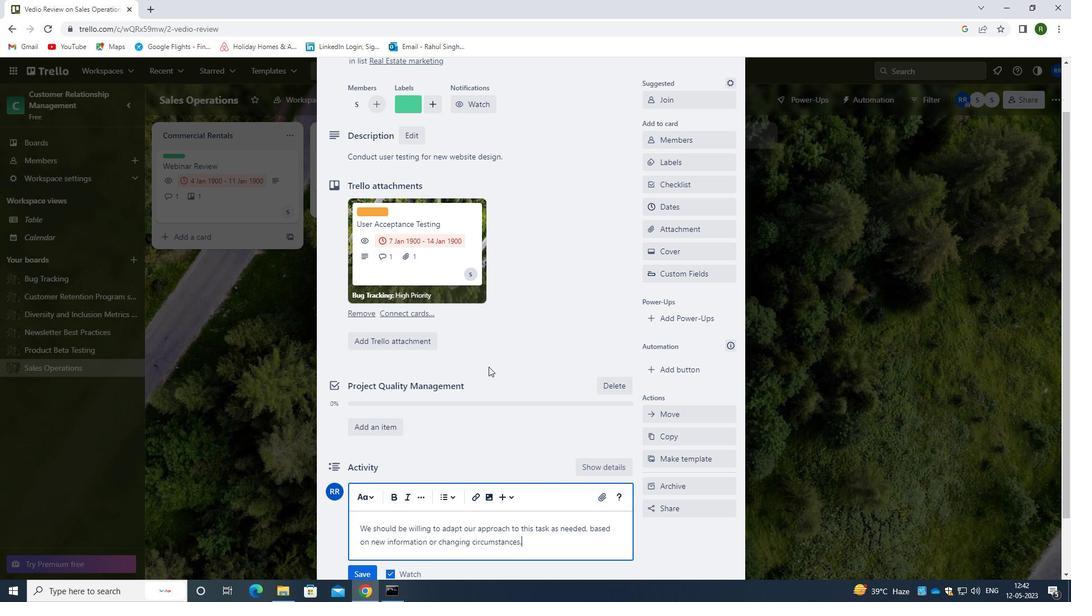 
Action: Mouse scrolled (485, 377) with delta (0, 0)
Screenshot: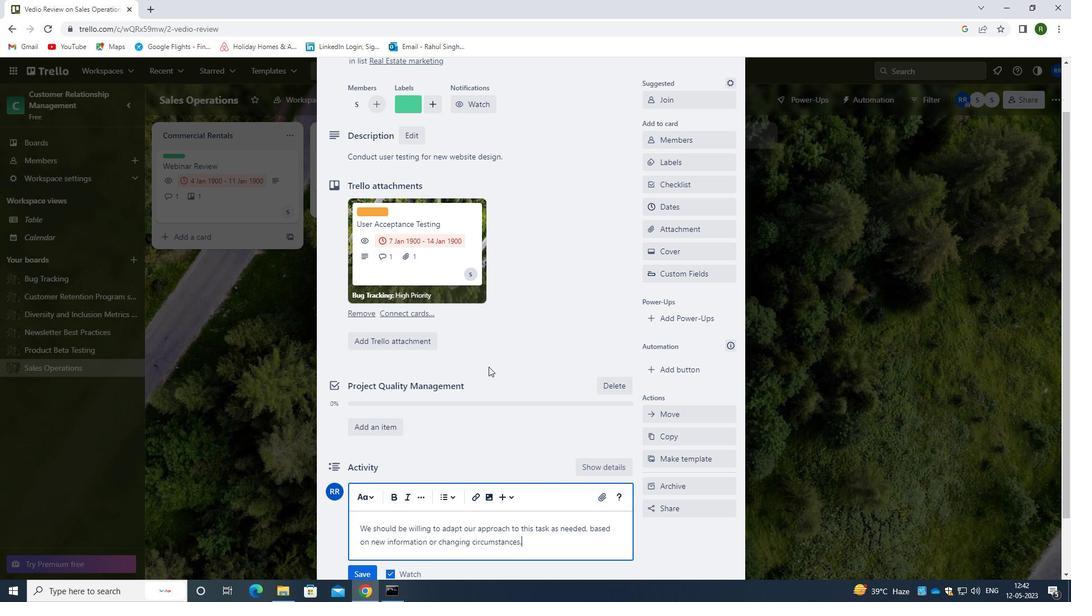 
Action: Mouse moved to (487, 386)
Screenshot: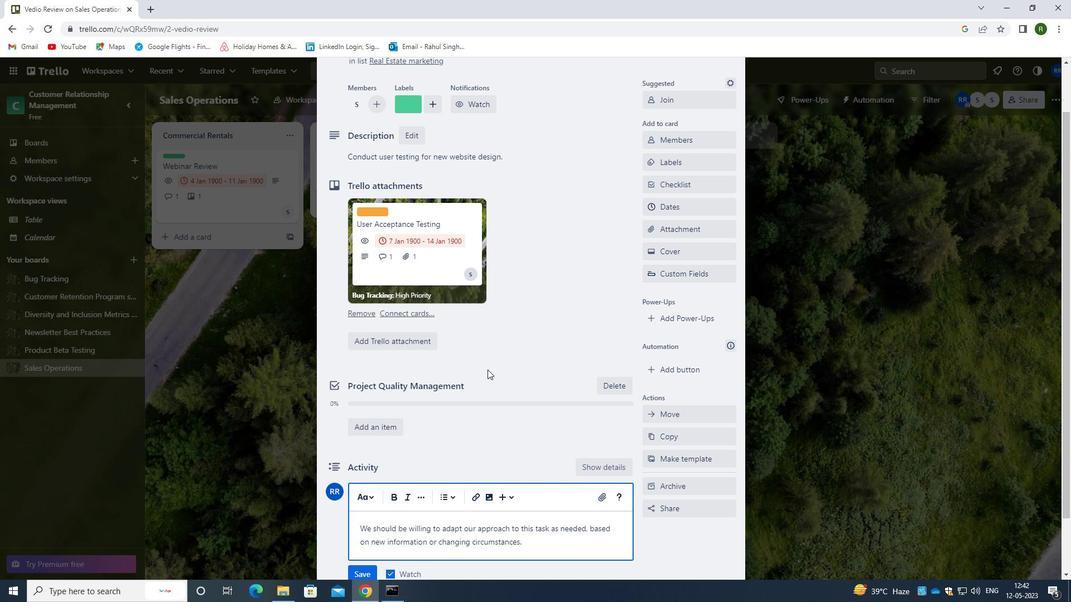 
Action: Mouse scrolled (487, 386) with delta (0, 0)
Screenshot: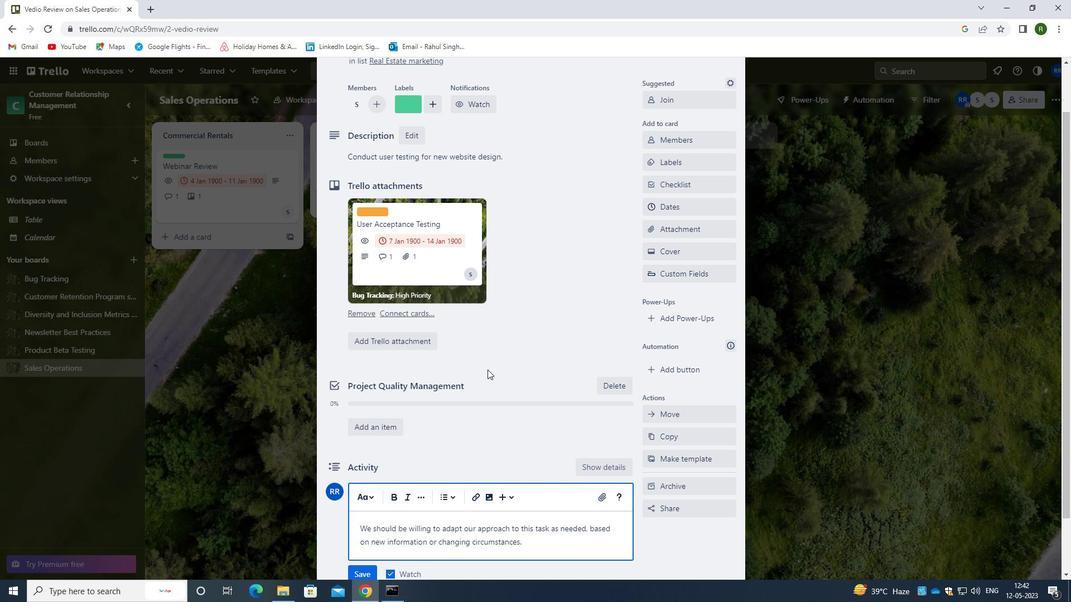 
Action: Mouse moved to (356, 512)
Screenshot: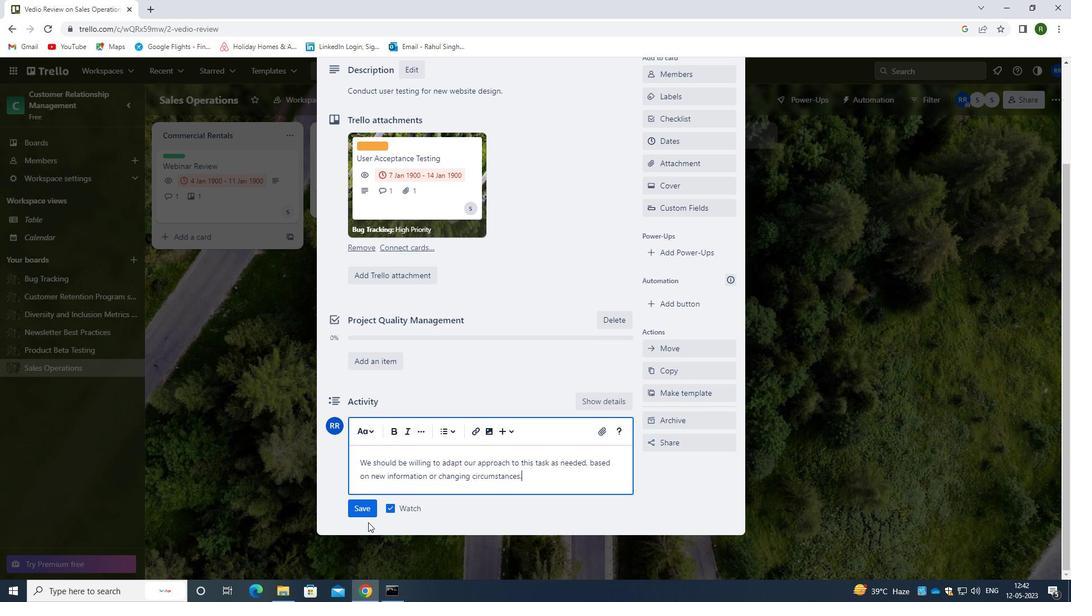 
Action: Mouse pressed left at (356, 512)
Screenshot: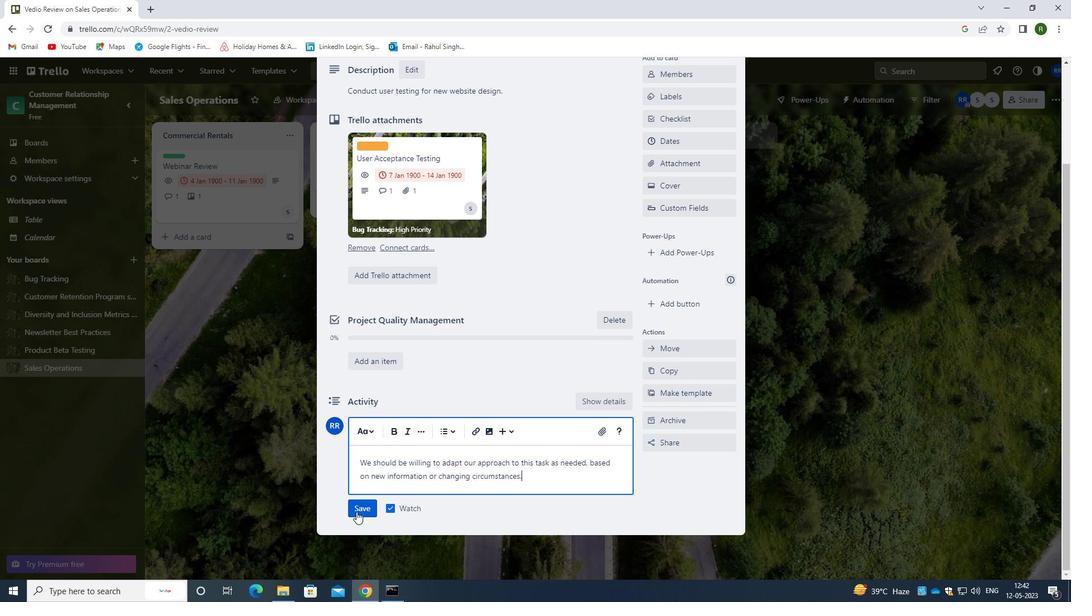 
Action: Mouse moved to (470, 416)
Screenshot: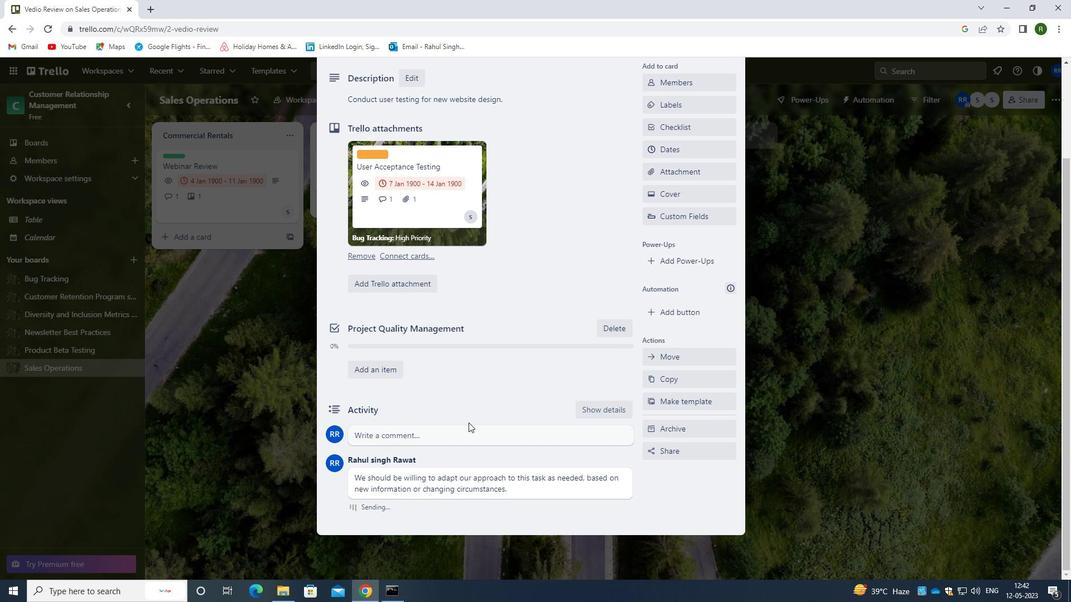 
Action: Mouse scrolled (470, 417) with delta (0, 0)
Screenshot: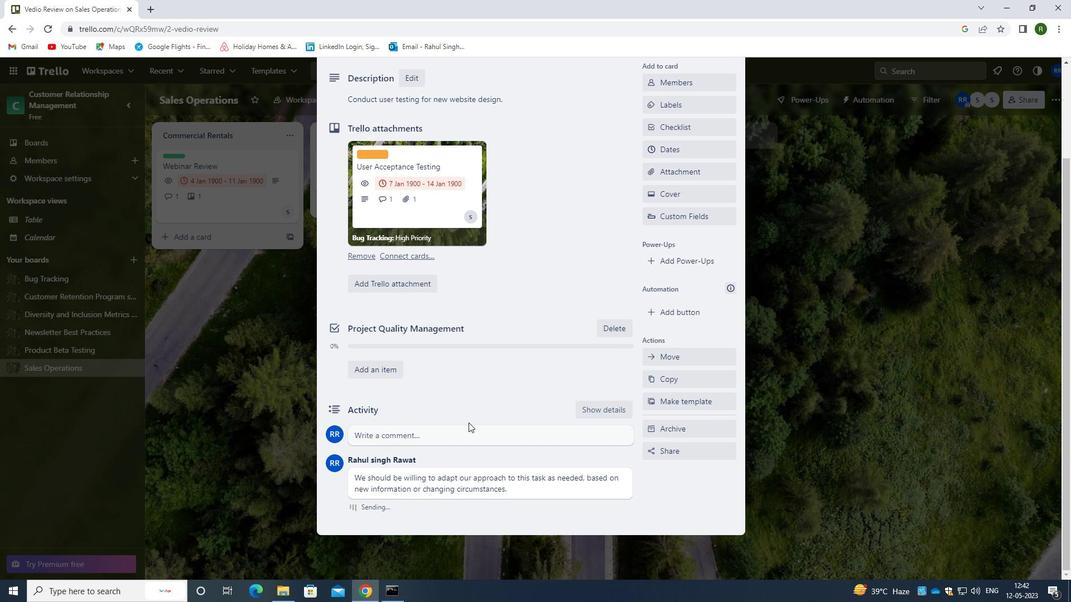 
Action: Mouse moved to (473, 415)
Screenshot: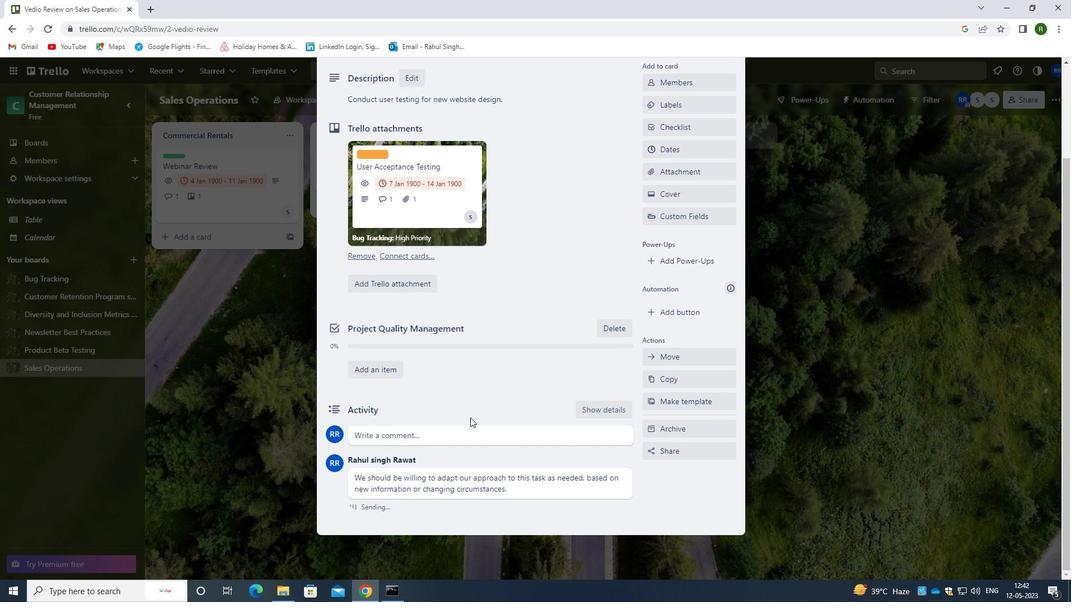 
Action: Mouse scrolled (473, 415) with delta (0, 0)
Screenshot: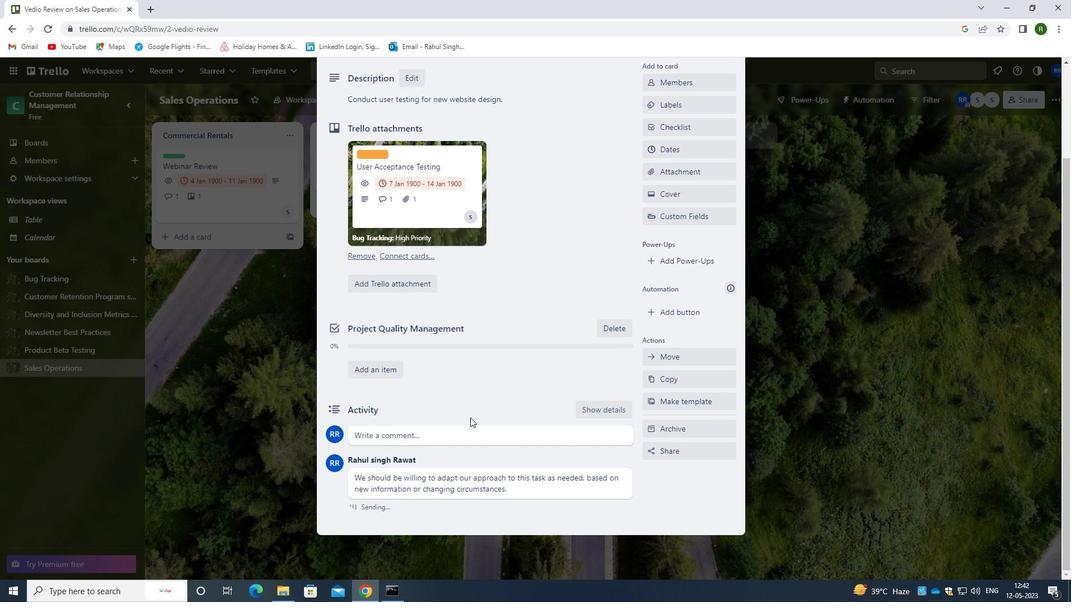 
Action: Mouse moved to (474, 414)
Screenshot: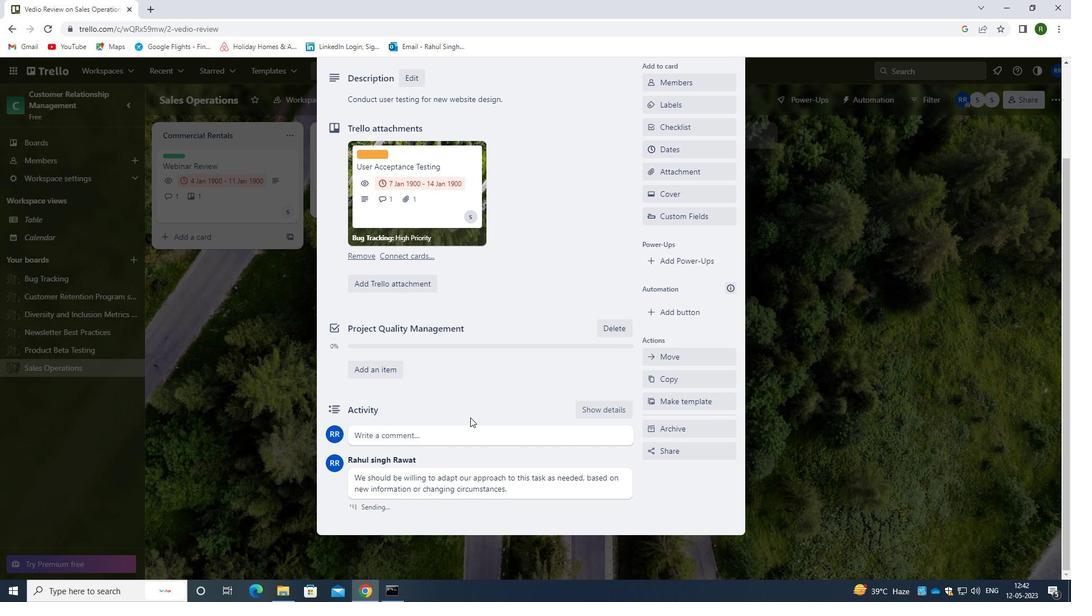 
Action: Mouse scrolled (474, 414) with delta (0, 0)
Screenshot: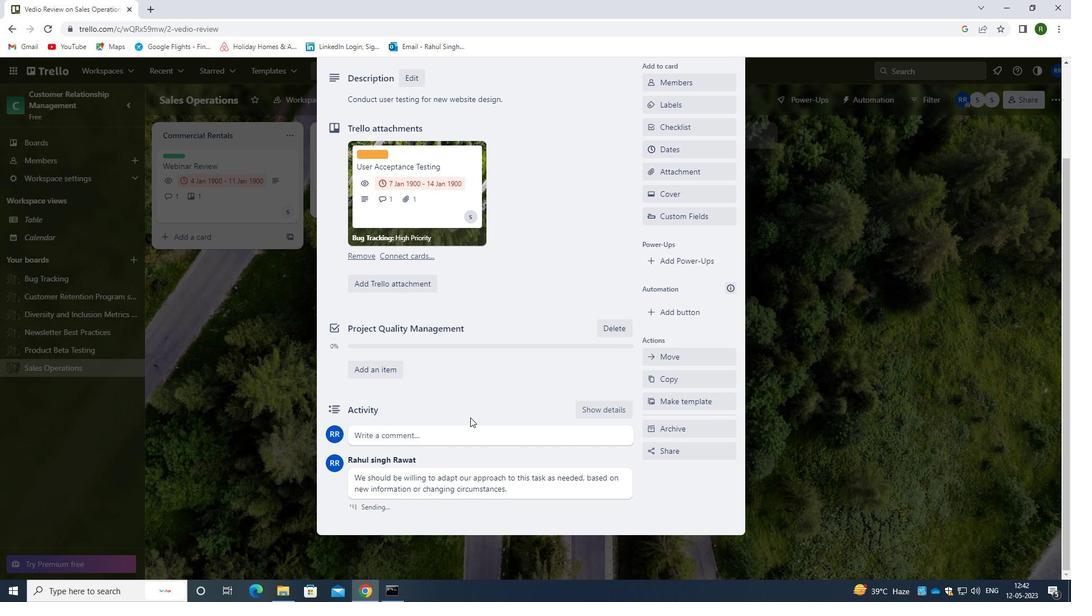 
Action: Mouse moved to (672, 266)
Screenshot: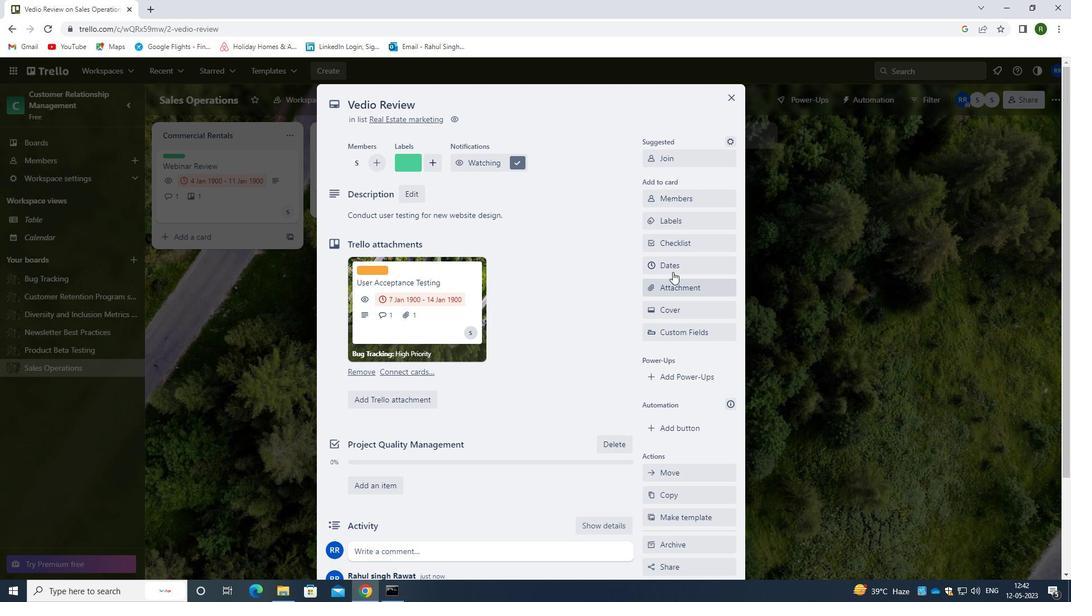 
Action: Mouse pressed left at (672, 266)
Screenshot: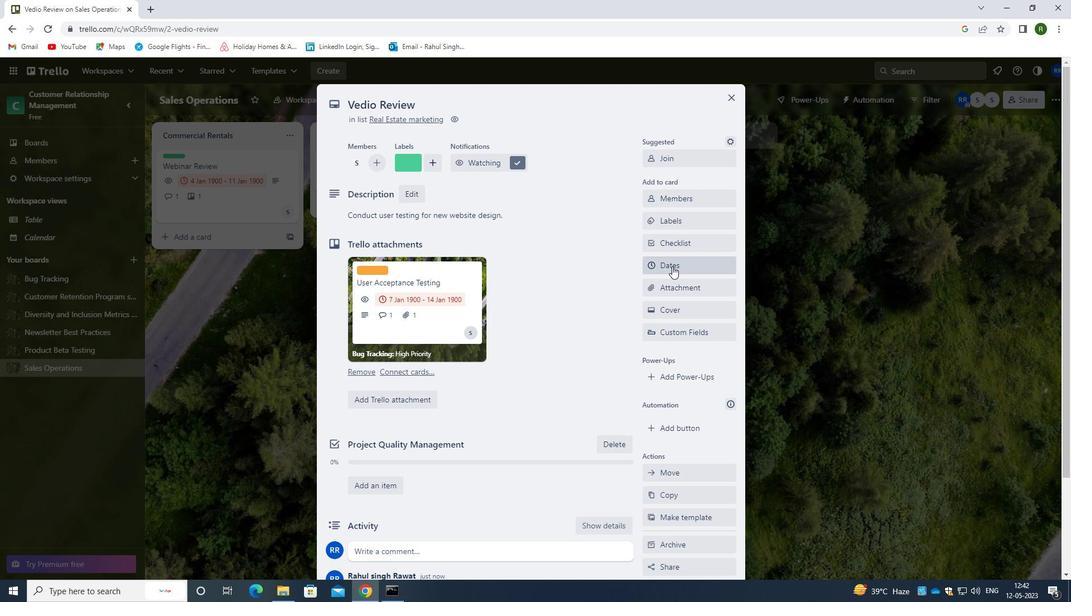 
Action: Mouse moved to (657, 304)
Screenshot: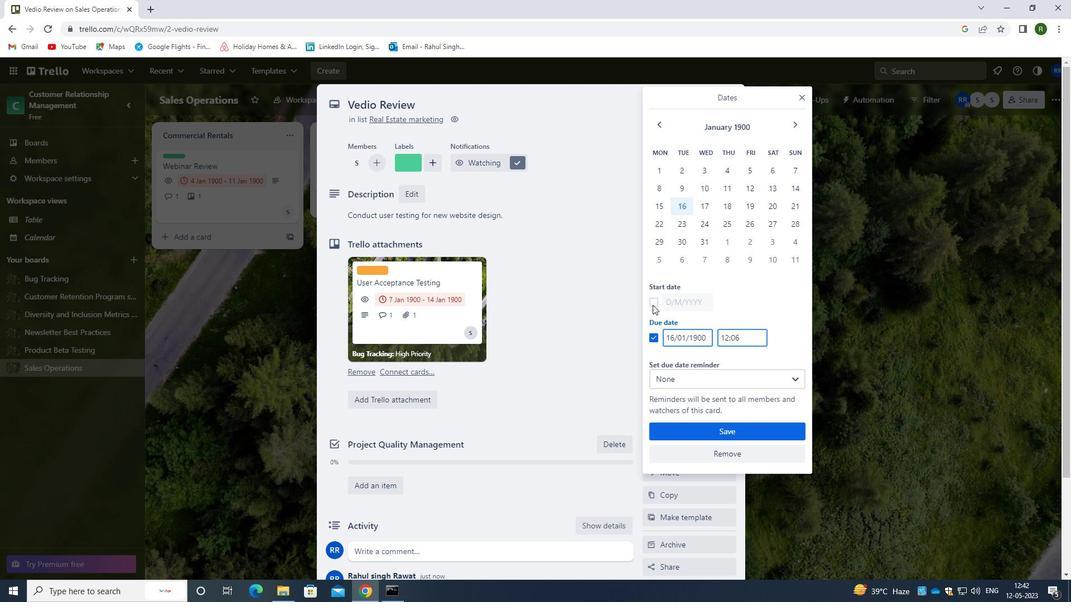 
Action: Mouse pressed left at (657, 304)
Screenshot: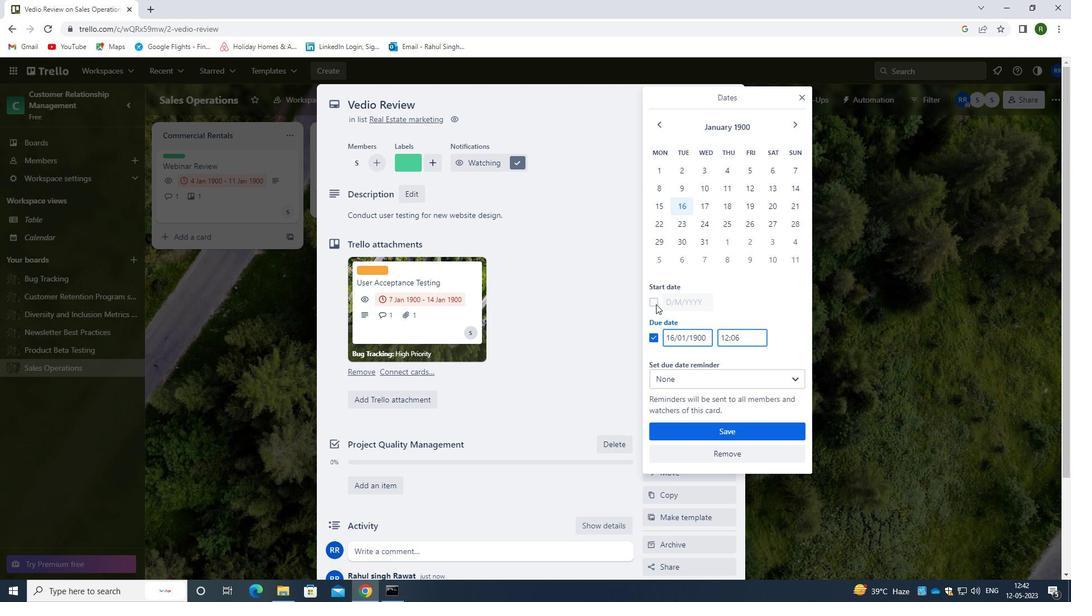 
Action: Mouse moved to (706, 301)
Screenshot: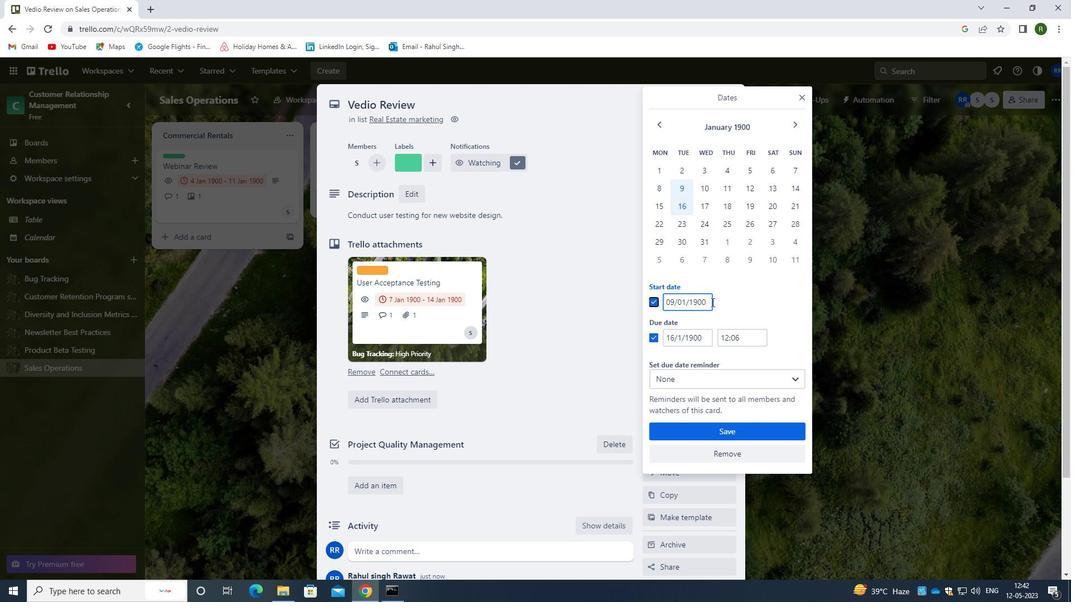 
Action: Mouse pressed left at (706, 301)
Screenshot: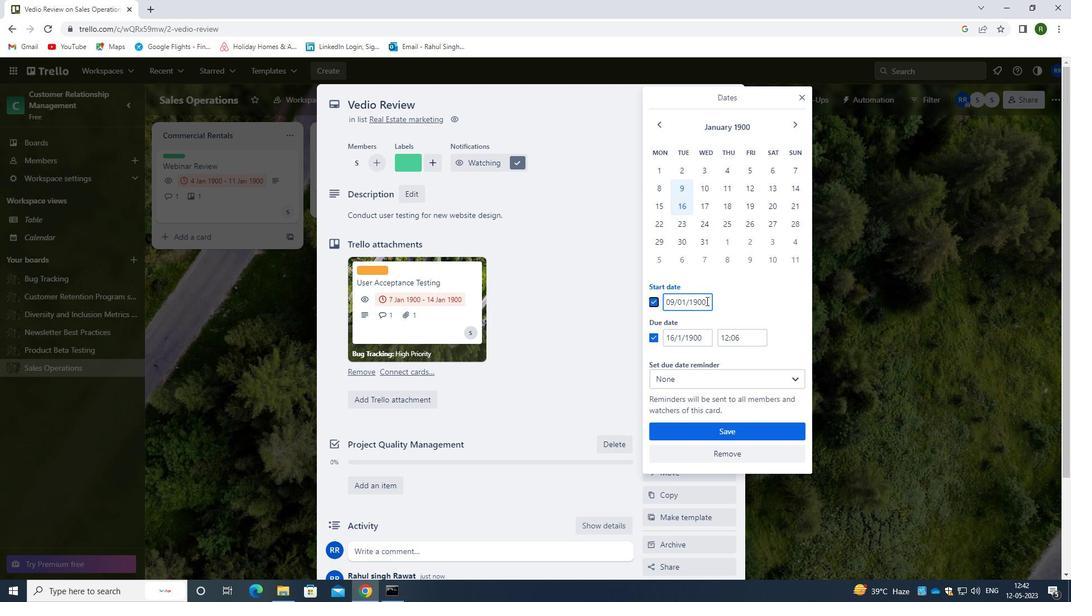 
Action: Mouse moved to (703, 301)
Screenshot: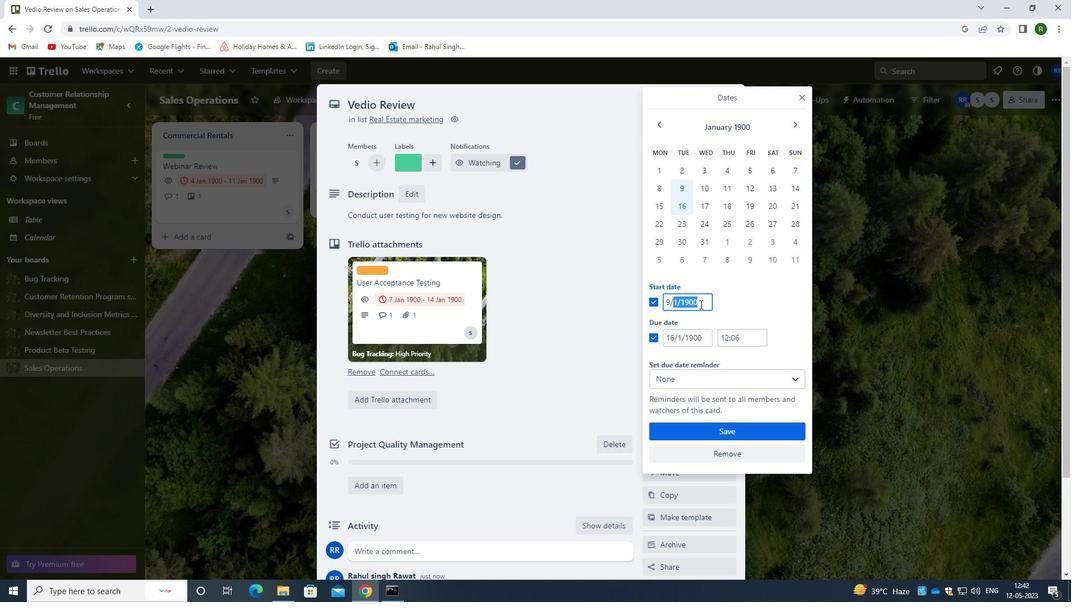 
Action: Mouse pressed left at (703, 301)
Screenshot: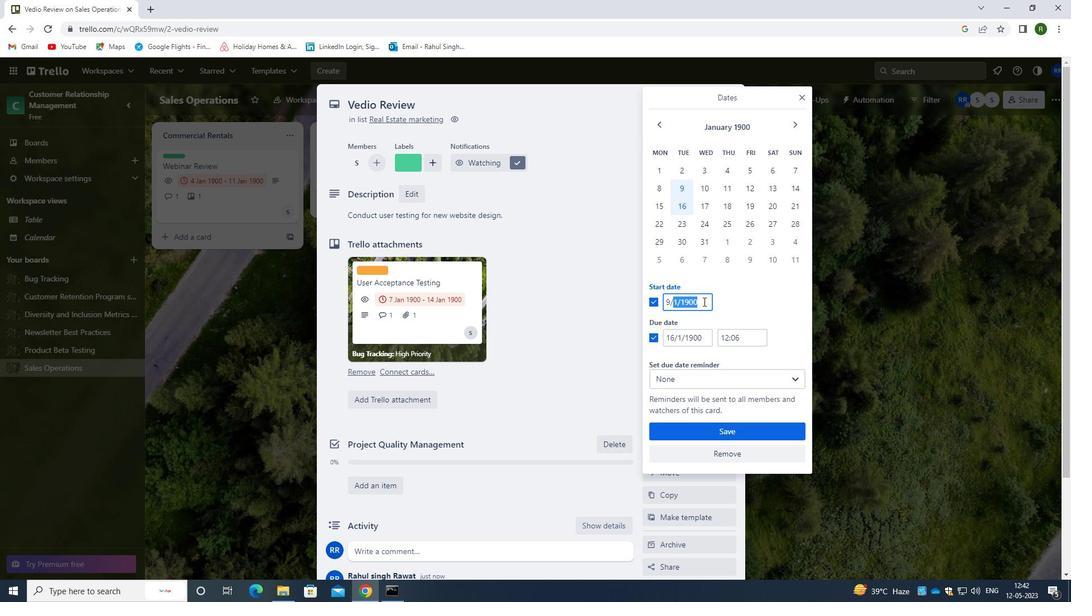 
Action: Mouse moved to (655, 308)
Screenshot: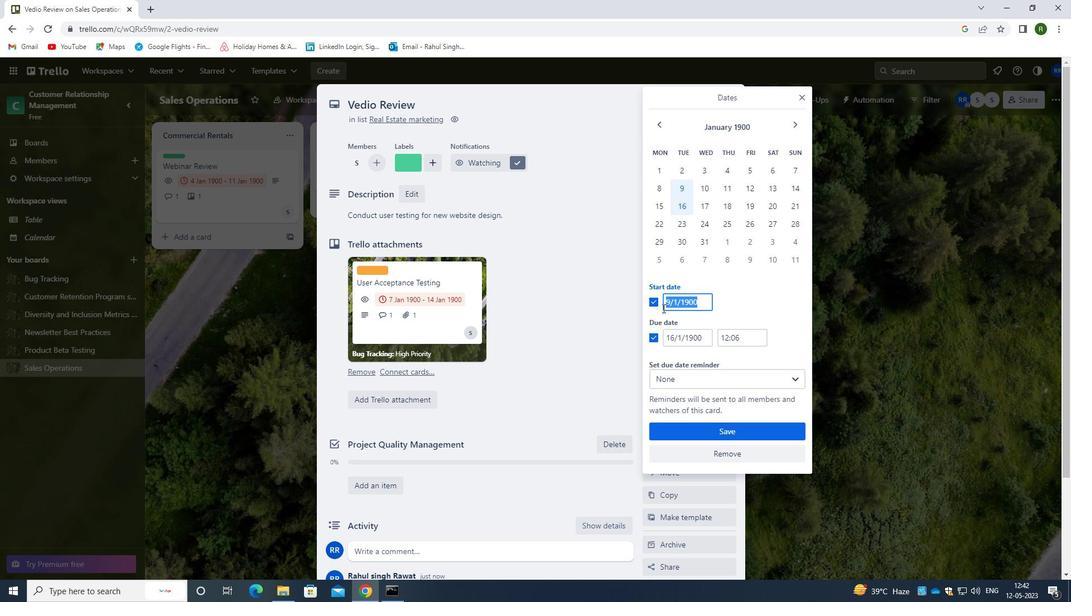 
Action: Key pressed <Key.backspace>10/01/1900
Screenshot: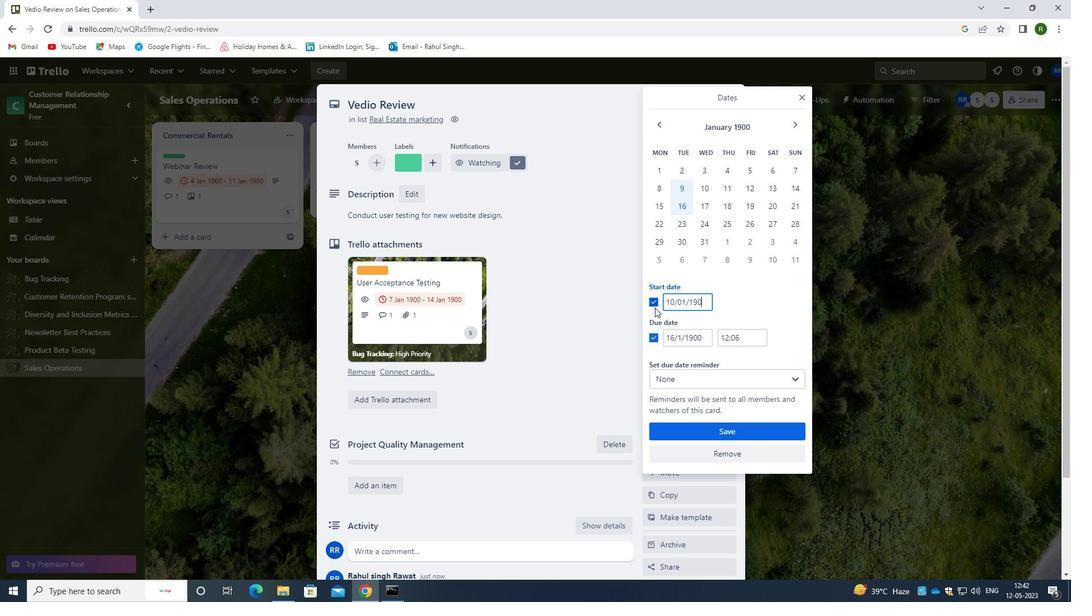 
Action: Mouse moved to (708, 337)
Screenshot: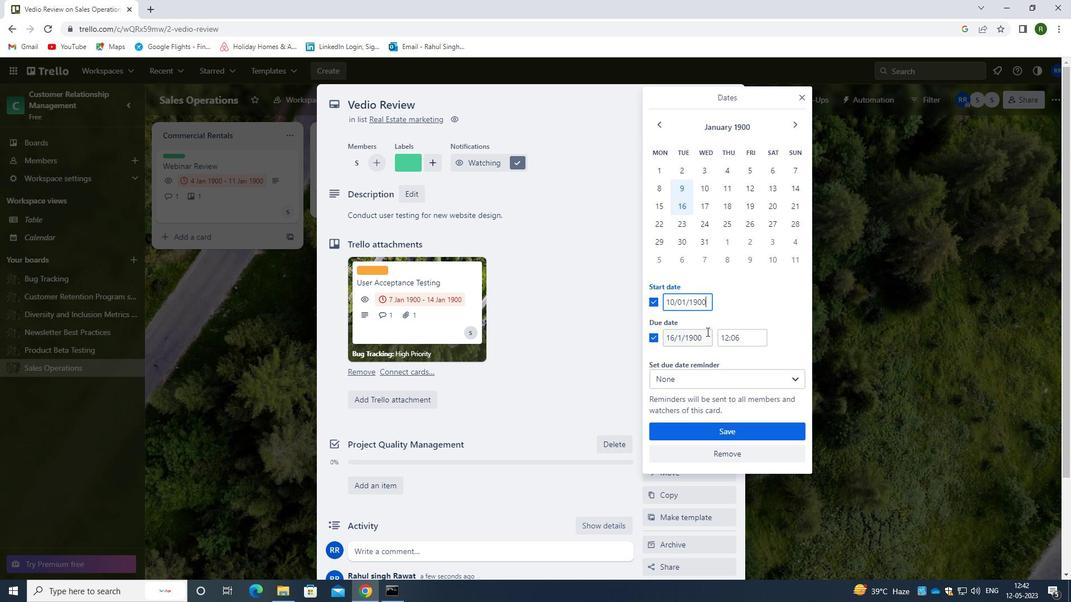 
Action: Mouse pressed left at (708, 337)
Screenshot: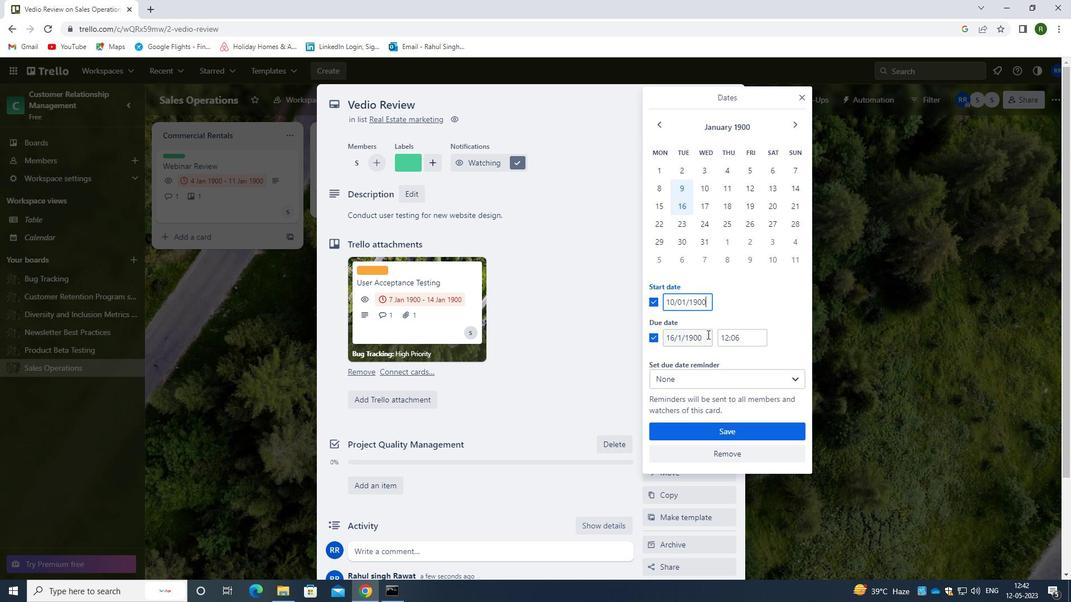 
Action: Mouse moved to (658, 346)
Screenshot: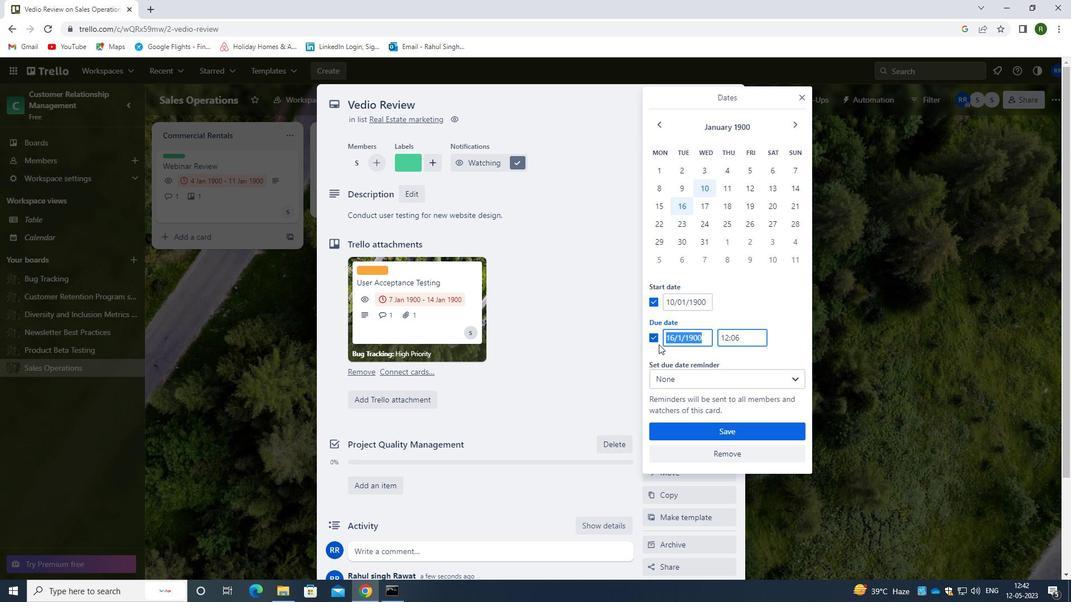 
Action: Key pressed <Key.backspace>17/1<Key.backspace>01/1900
Screenshot: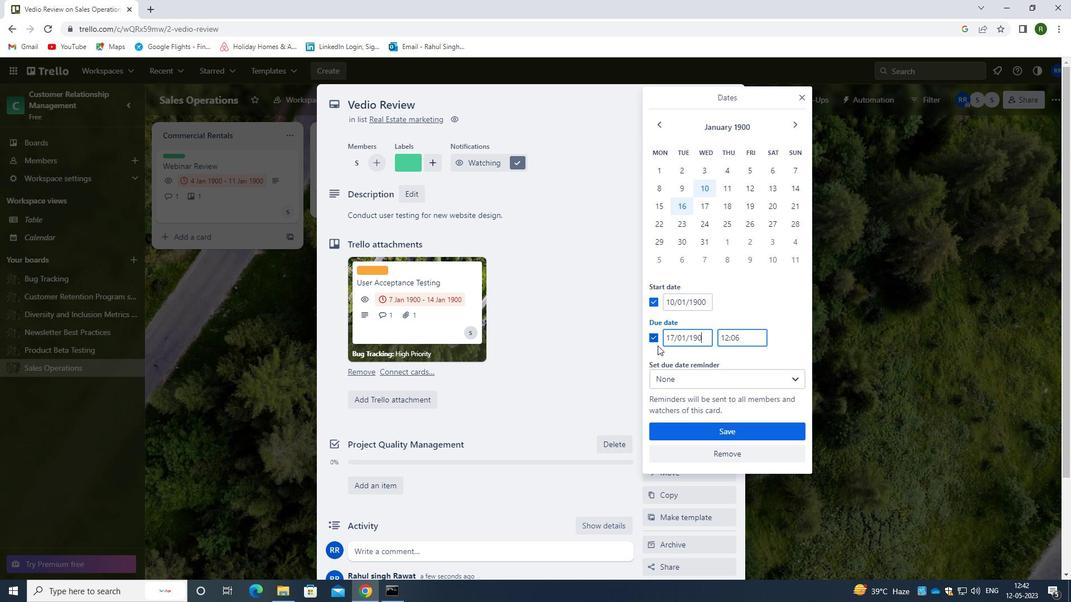 
Action: Mouse moved to (701, 433)
Screenshot: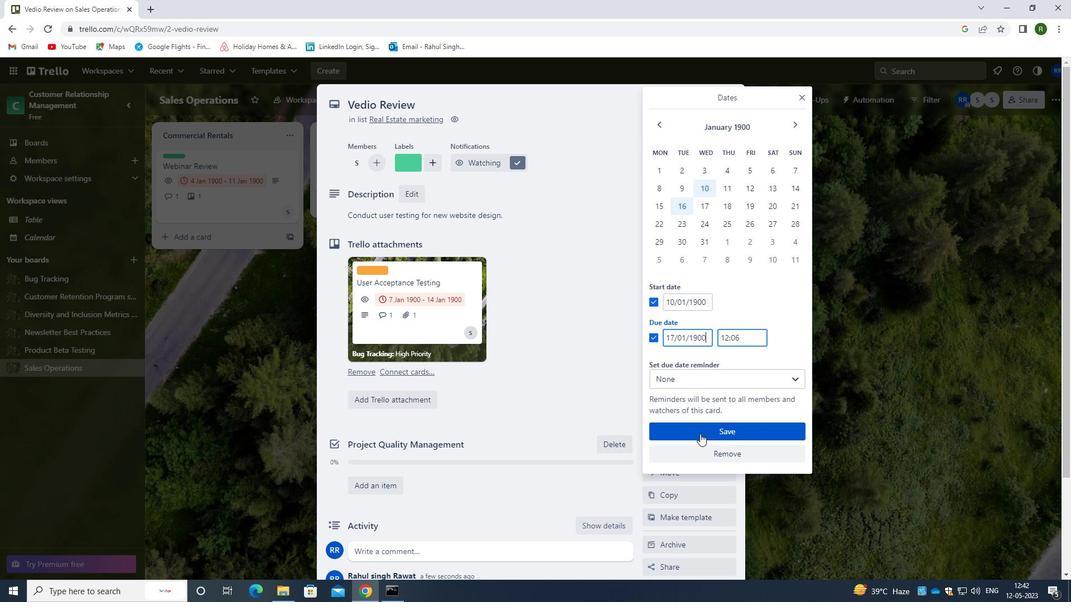
Action: Mouse pressed left at (701, 433)
Screenshot: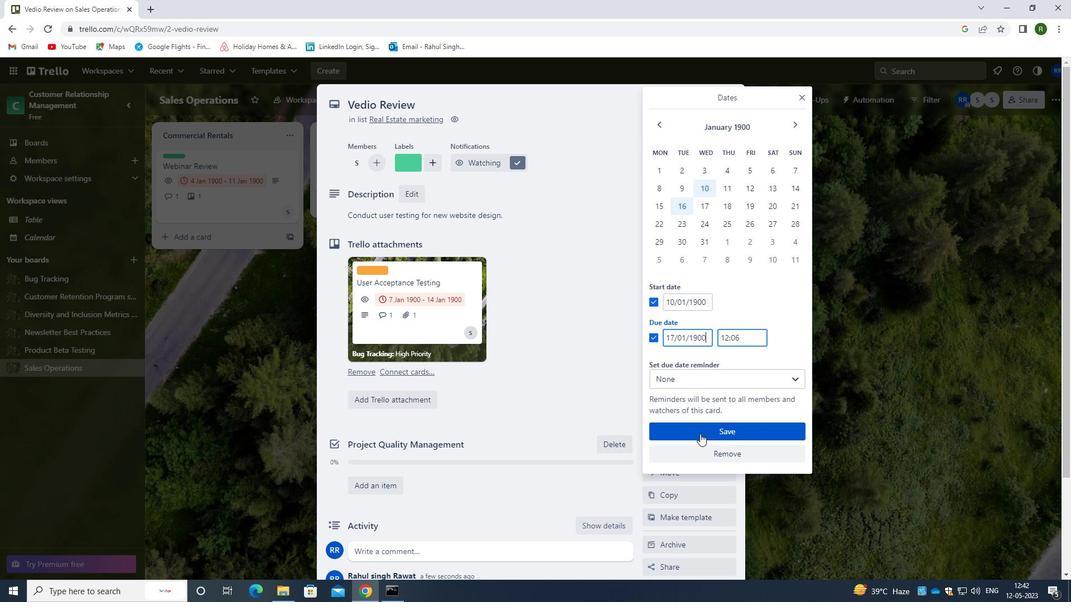 
Action: Mouse moved to (730, 94)
Screenshot: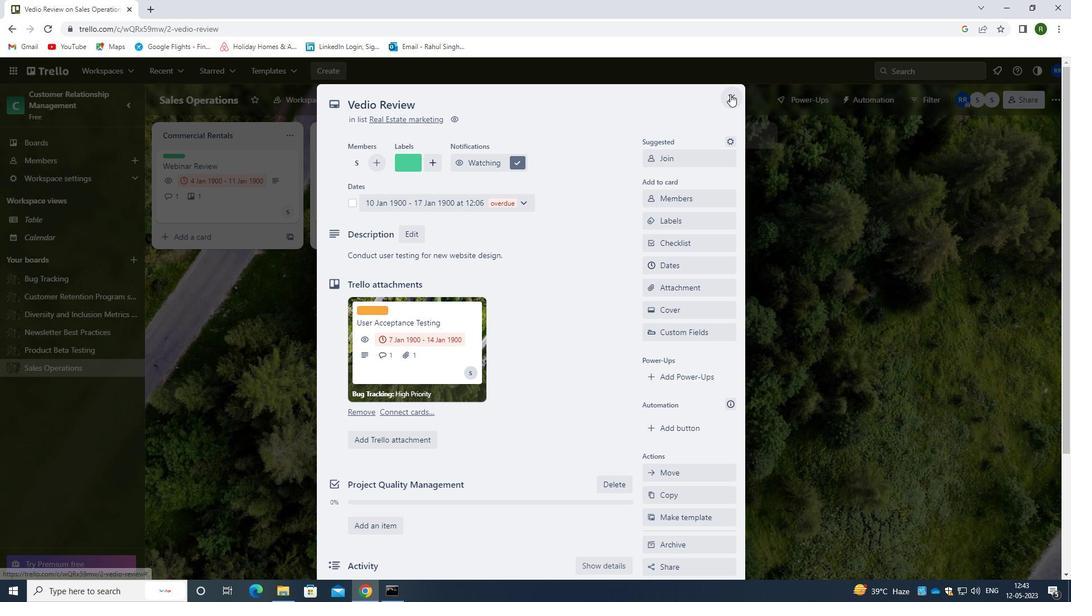 
Action: Mouse pressed left at (730, 94)
Screenshot: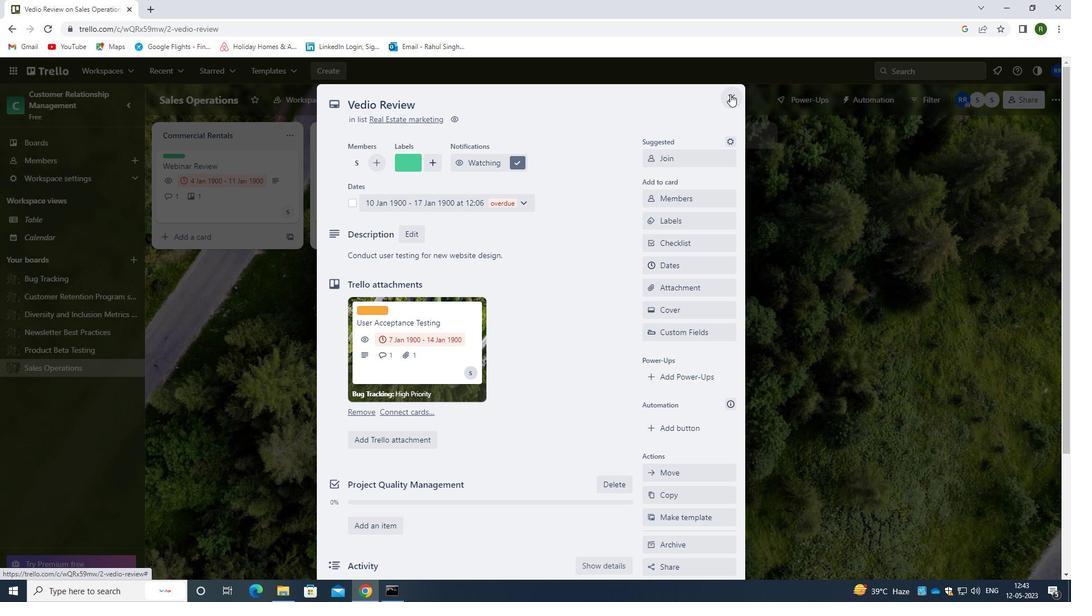 
Action: Mouse moved to (729, 94)
Screenshot: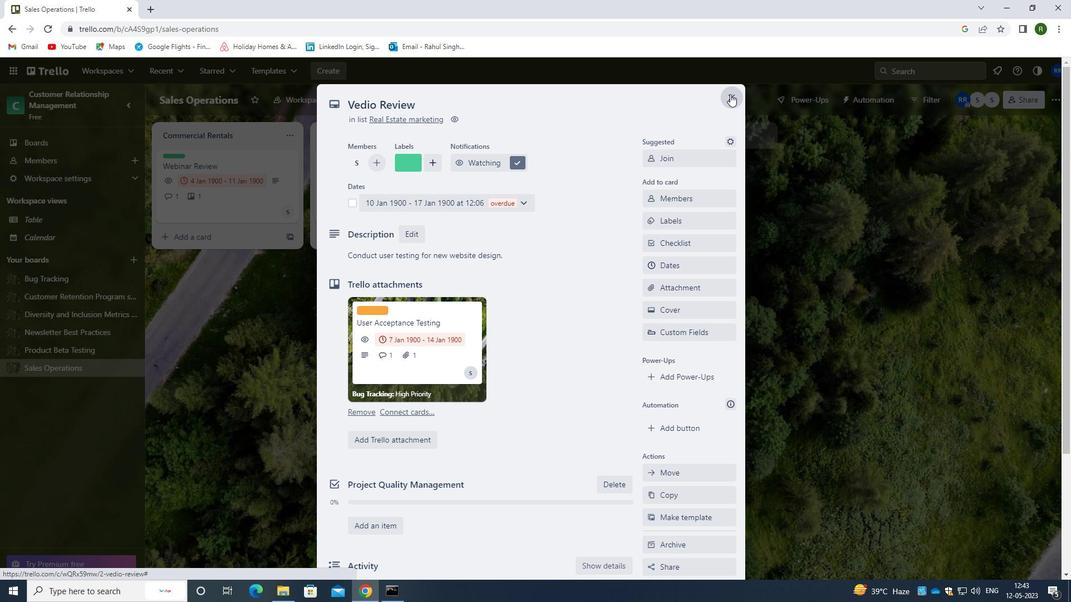 
